 Task: Add Sprouts Organic Nutmeg Seed Ground Spice to the cart.
Action: Mouse moved to (20, 82)
Screenshot: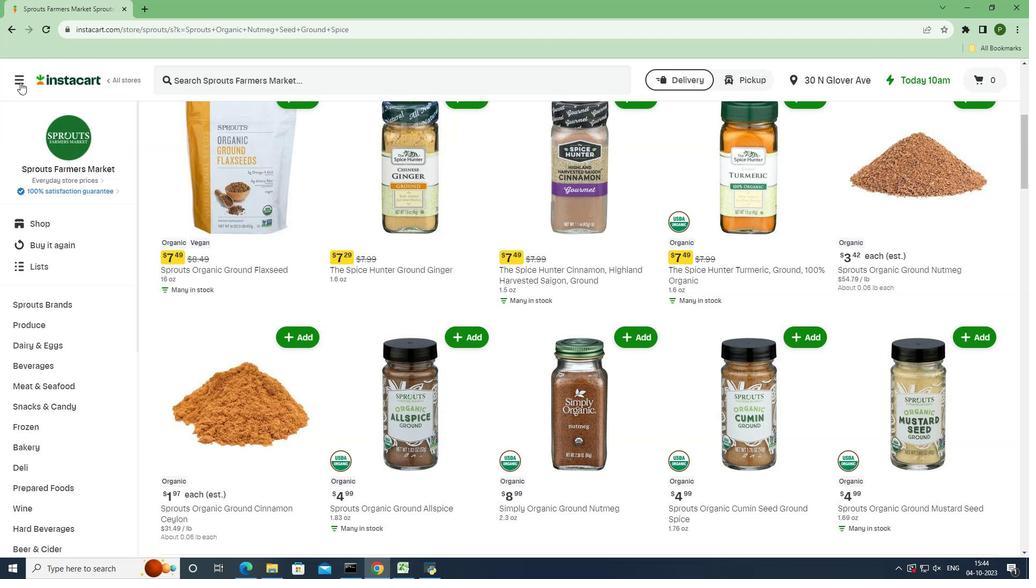 
Action: Mouse pressed left at (20, 82)
Screenshot: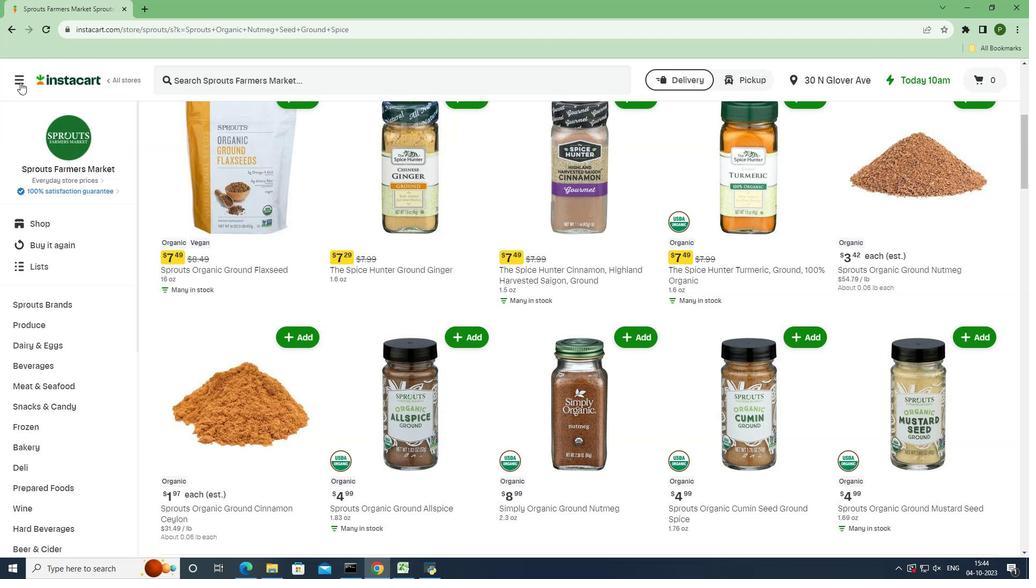 
Action: Mouse moved to (32, 300)
Screenshot: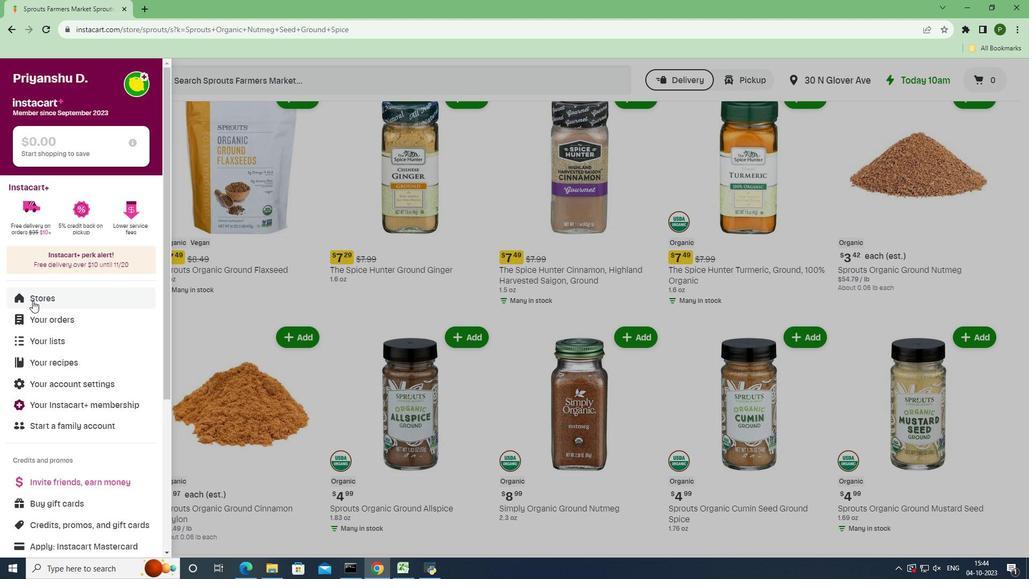 
Action: Mouse pressed left at (32, 300)
Screenshot: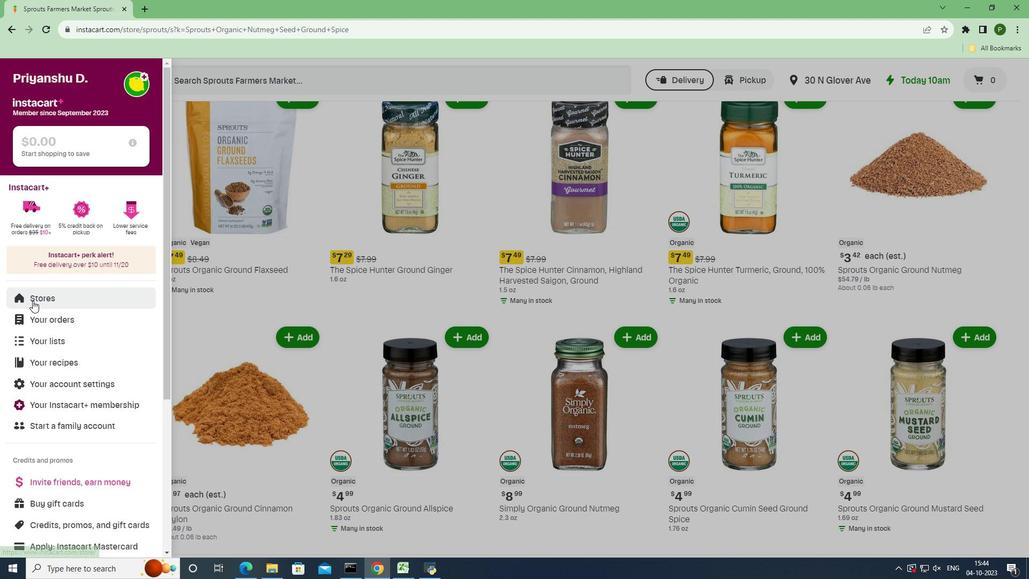 
Action: Mouse moved to (249, 130)
Screenshot: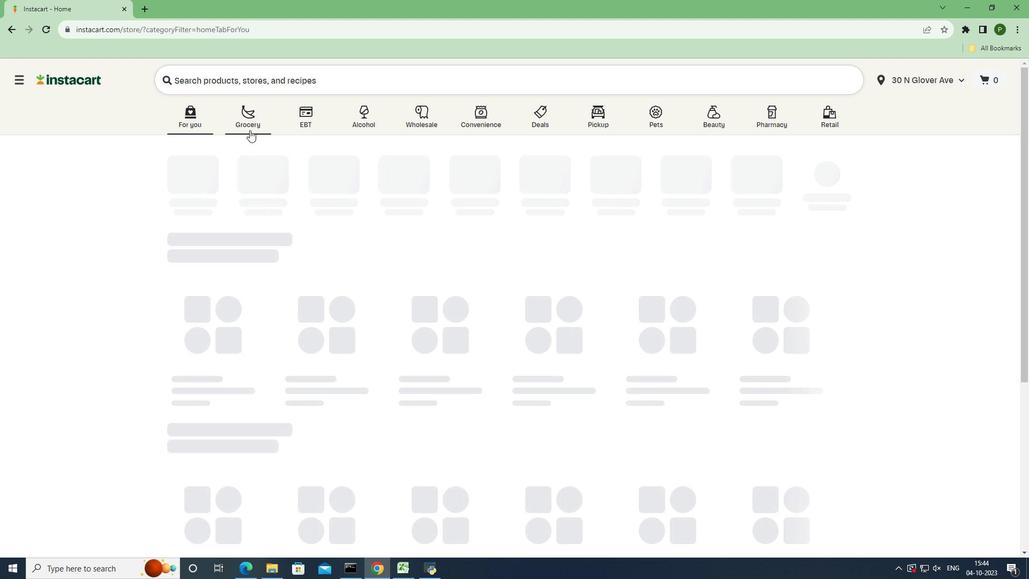 
Action: Mouse pressed left at (249, 130)
Screenshot: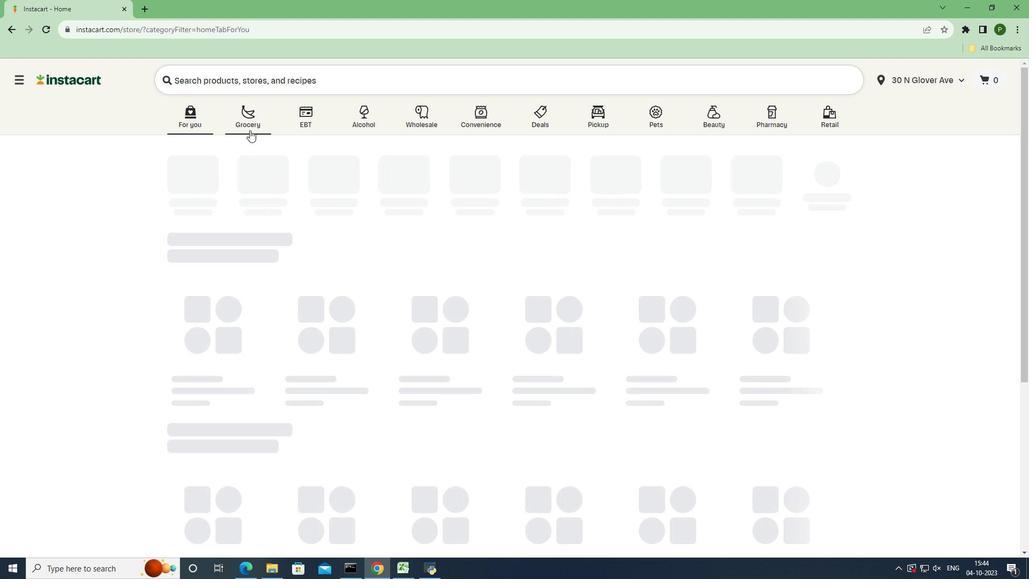 
Action: Mouse moved to (663, 246)
Screenshot: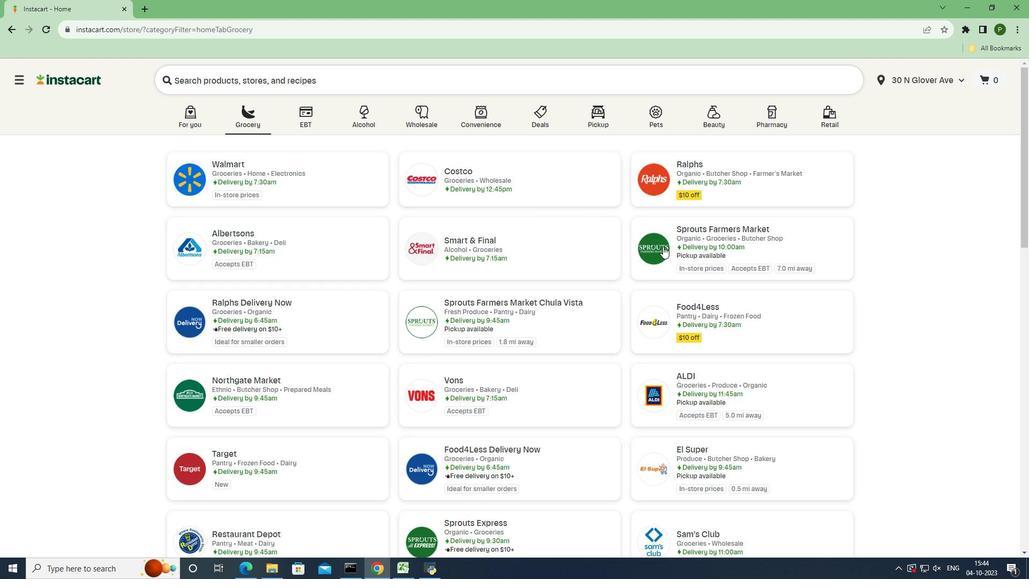 
Action: Mouse pressed left at (663, 246)
Screenshot: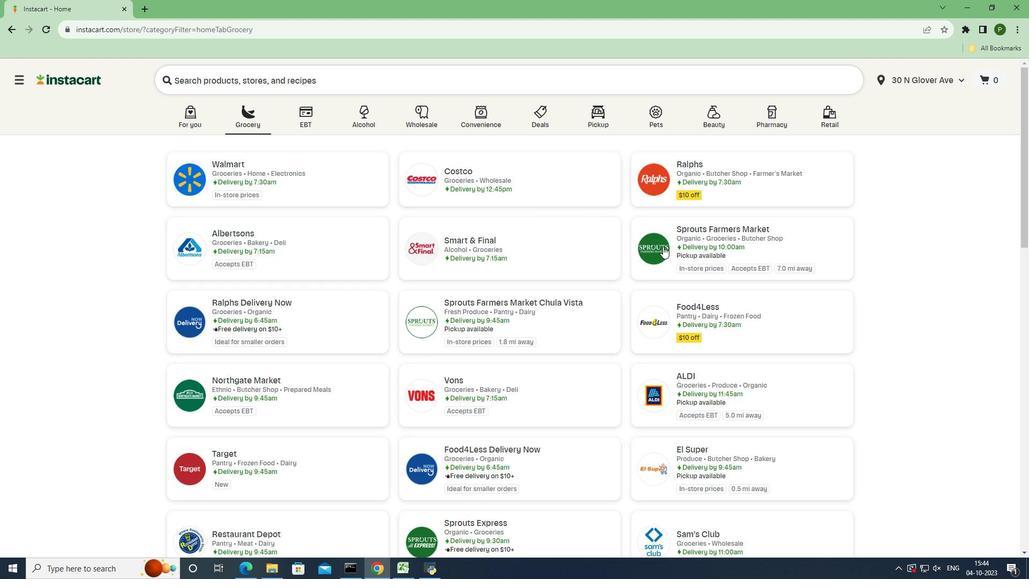 
Action: Mouse moved to (67, 308)
Screenshot: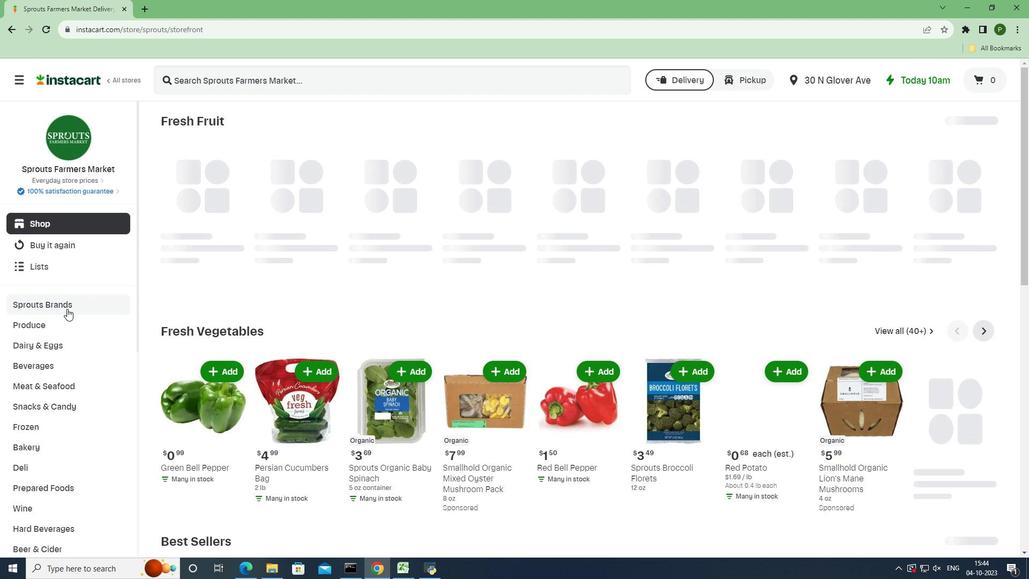 
Action: Mouse pressed left at (67, 308)
Screenshot: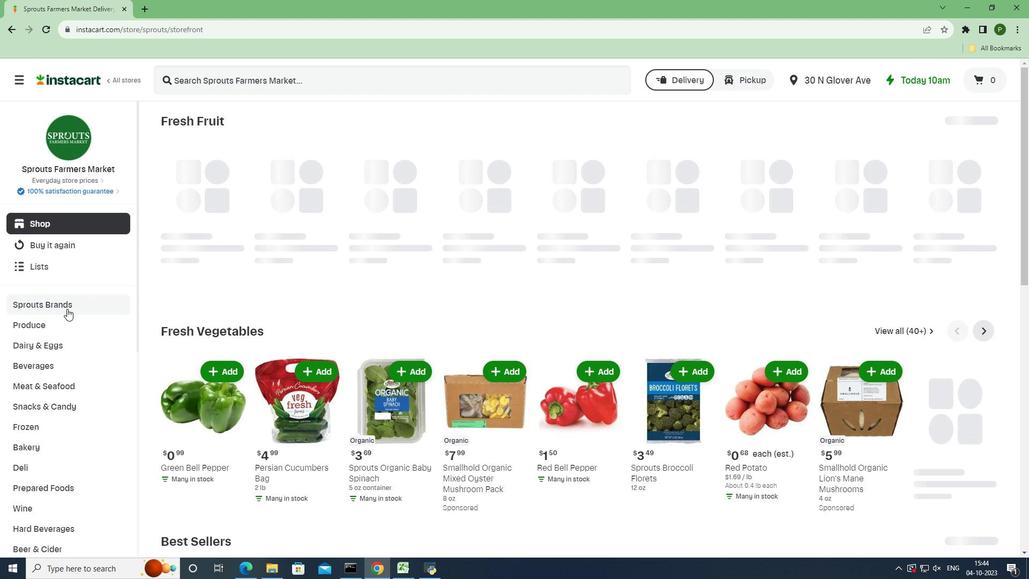 
Action: Mouse moved to (61, 385)
Screenshot: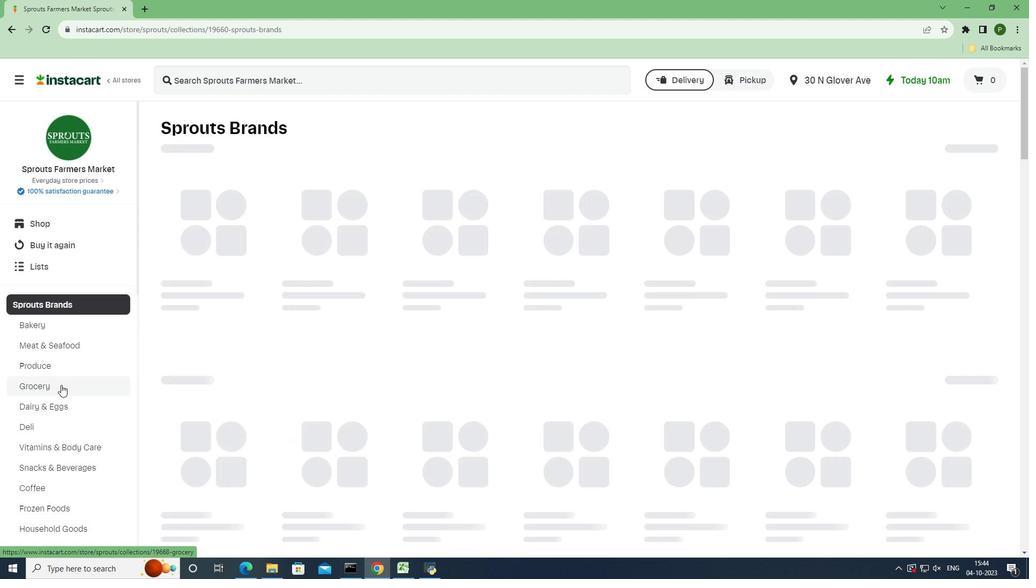 
Action: Mouse pressed left at (61, 385)
Screenshot: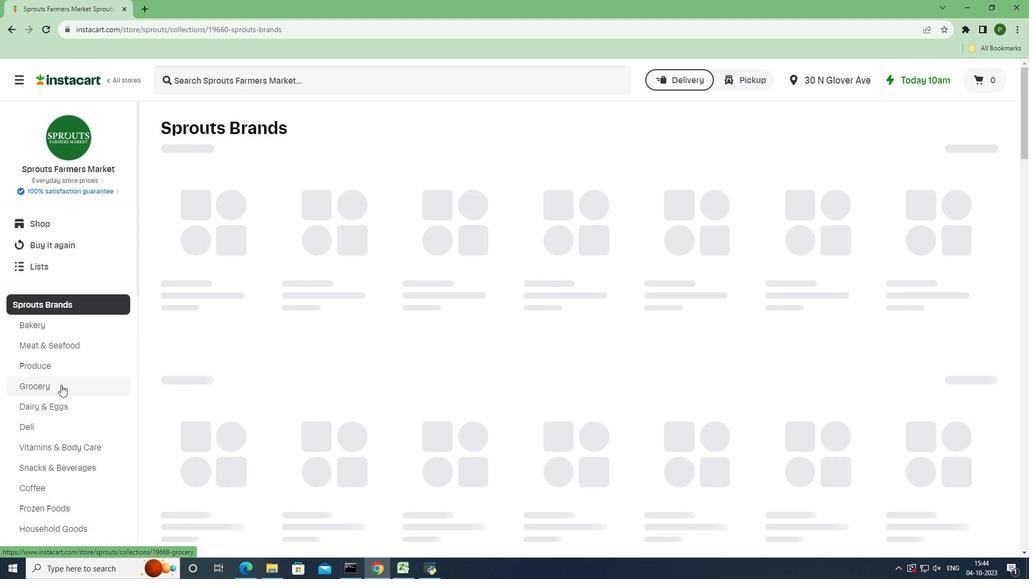 
Action: Mouse moved to (237, 226)
Screenshot: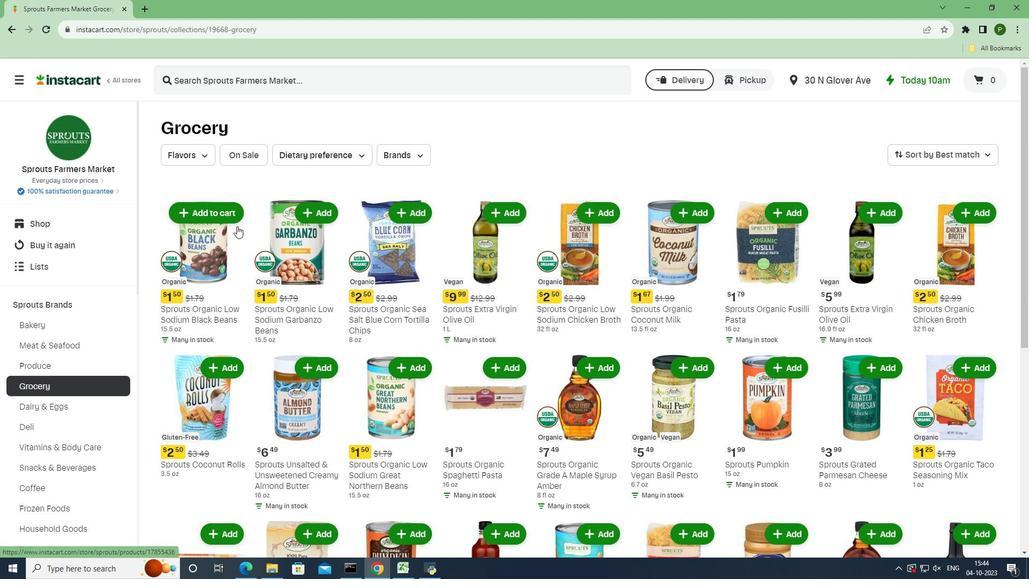 
Action: Mouse scrolled (237, 225) with delta (0, 0)
Screenshot: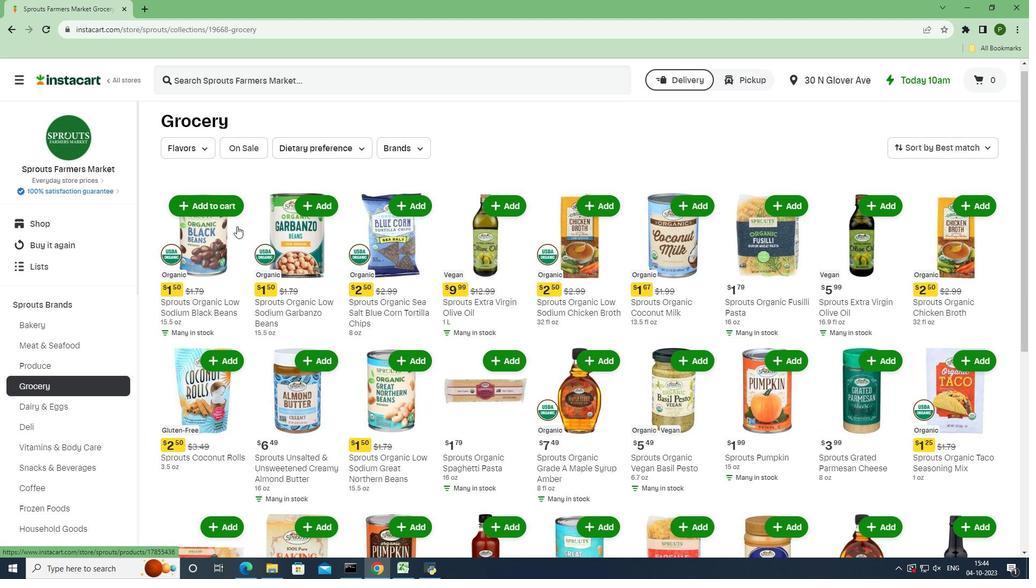 
Action: Mouse scrolled (237, 225) with delta (0, 0)
Screenshot: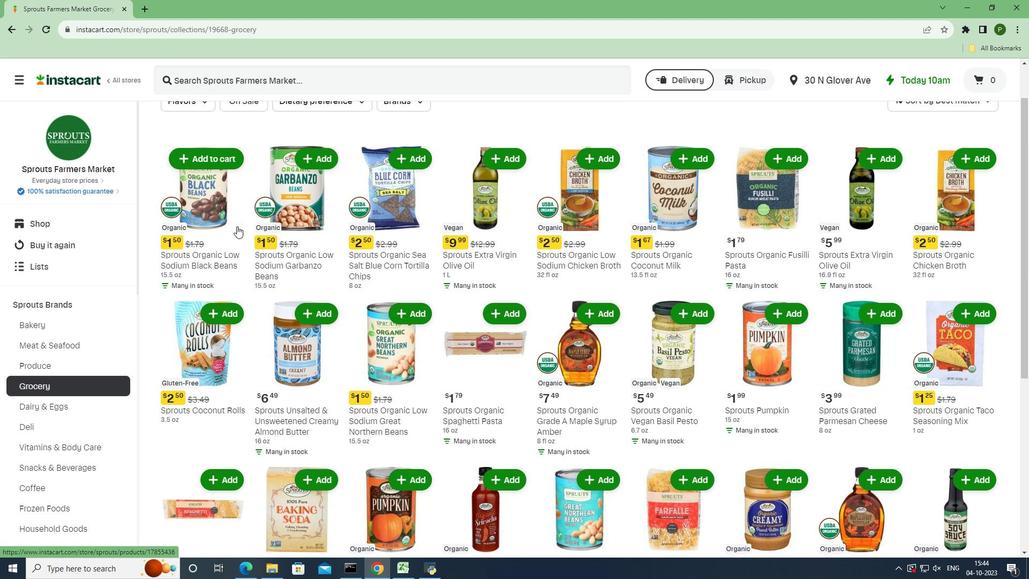 
Action: Mouse scrolled (237, 225) with delta (0, 0)
Screenshot: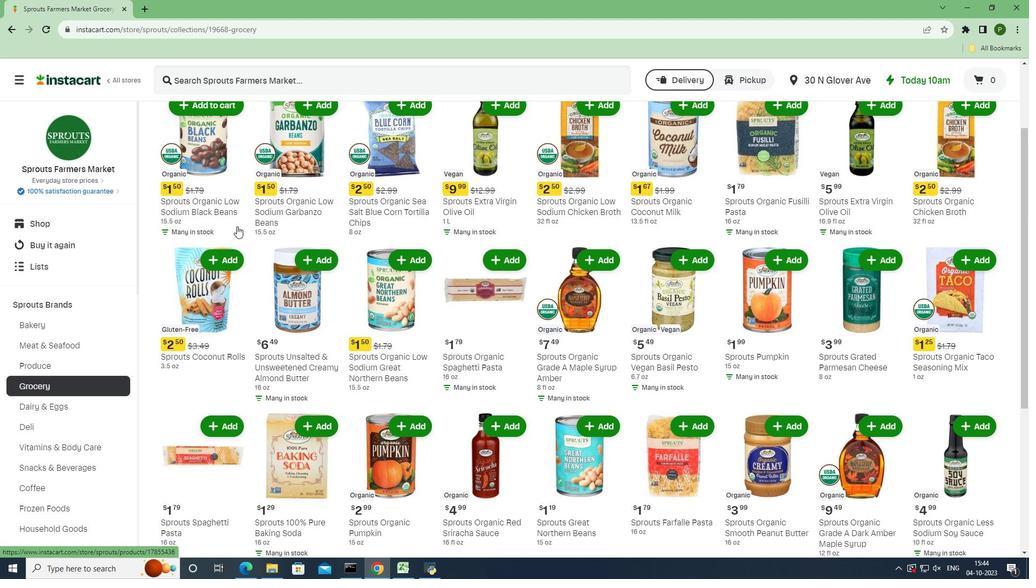 
Action: Mouse scrolled (237, 225) with delta (0, 0)
Screenshot: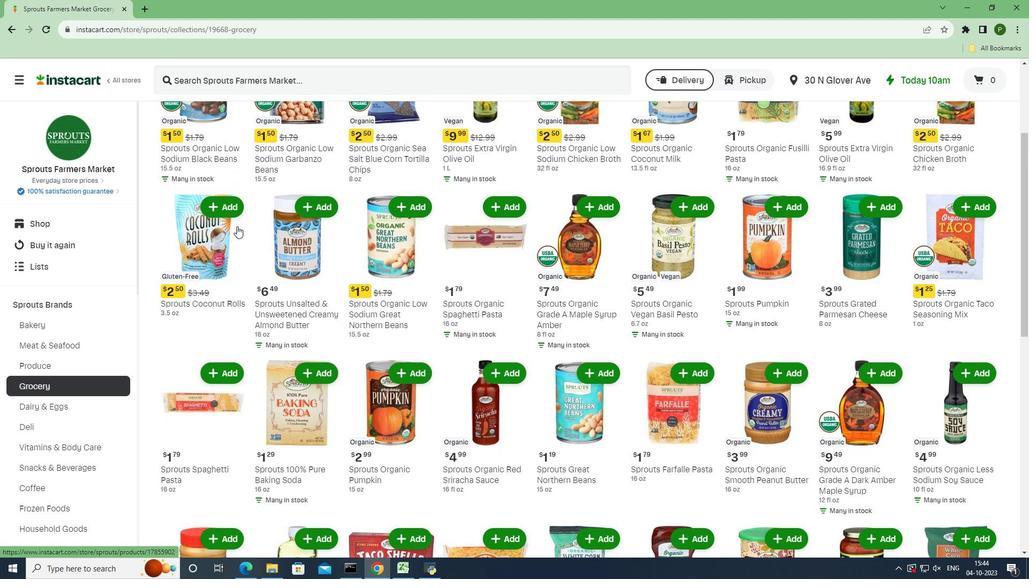 
Action: Mouse scrolled (237, 225) with delta (0, 0)
Screenshot: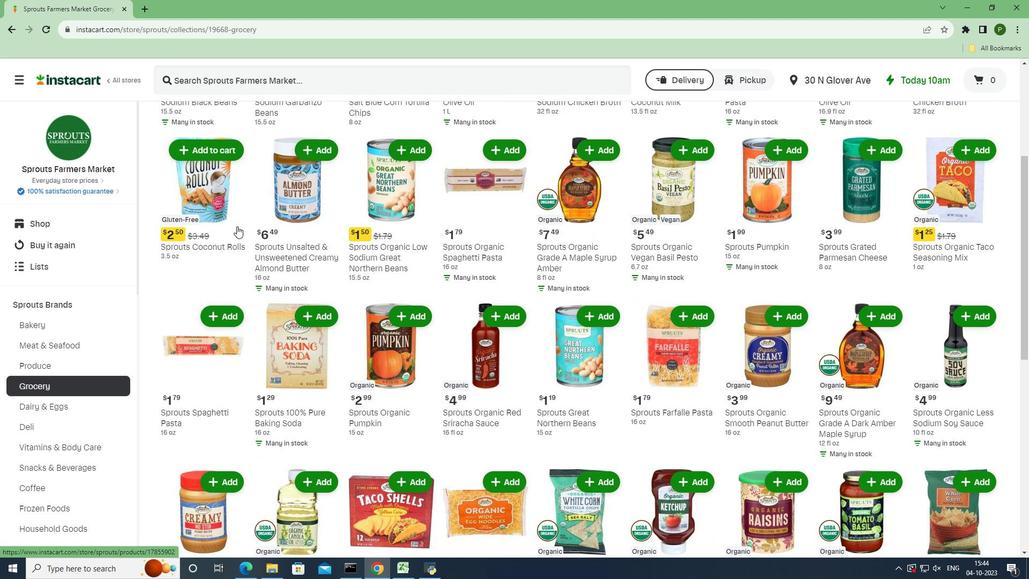 
Action: Mouse scrolled (237, 225) with delta (0, 0)
Screenshot: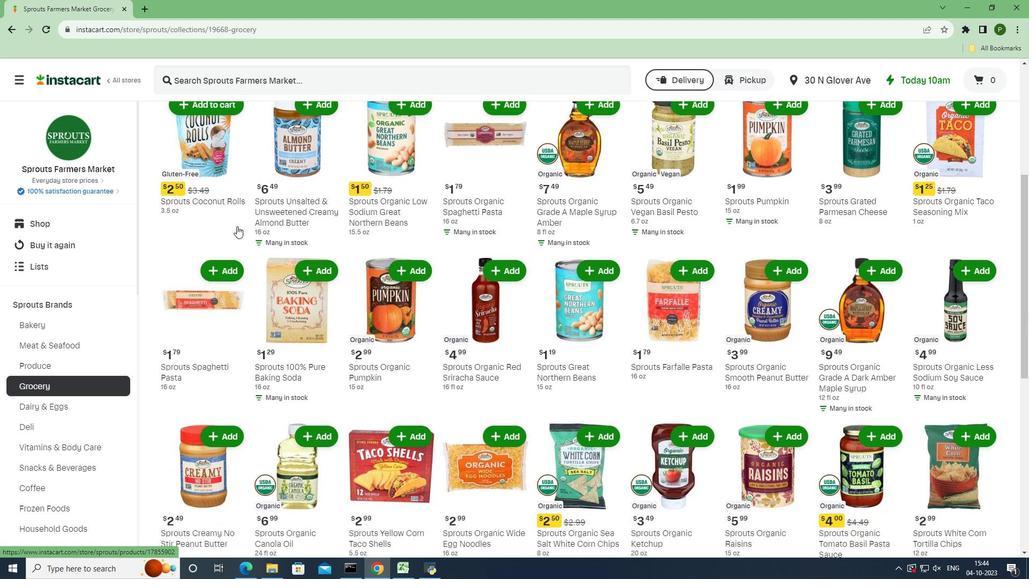 
Action: Mouse scrolled (237, 225) with delta (0, 0)
Screenshot: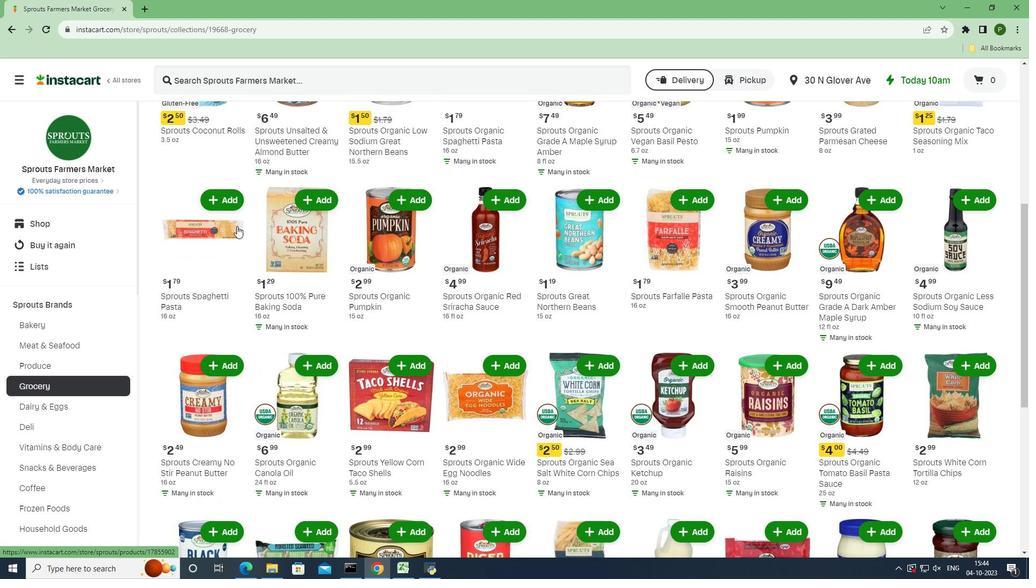 
Action: Mouse scrolled (237, 225) with delta (0, 0)
Screenshot: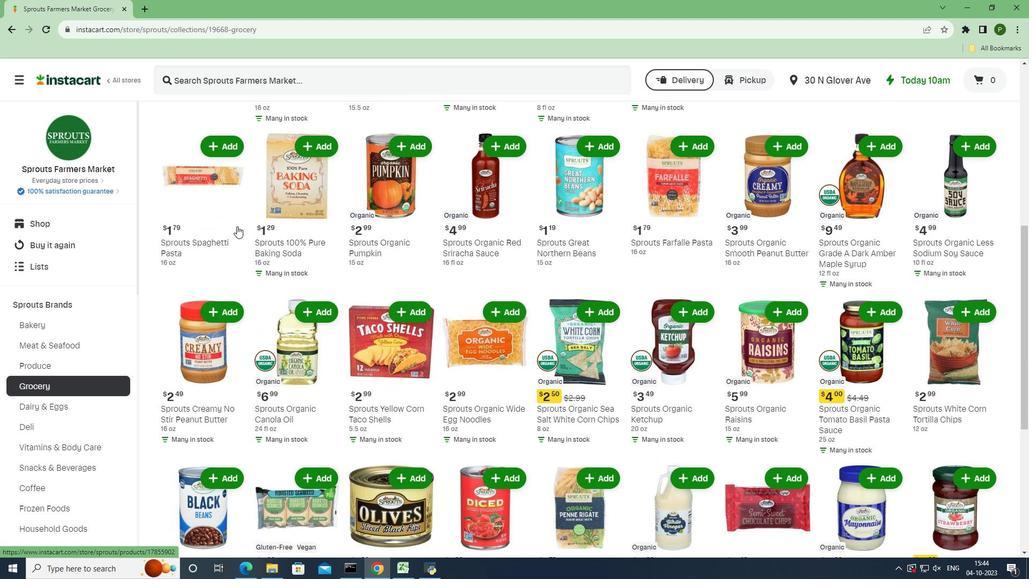 
Action: Mouse scrolled (237, 225) with delta (0, 0)
Screenshot: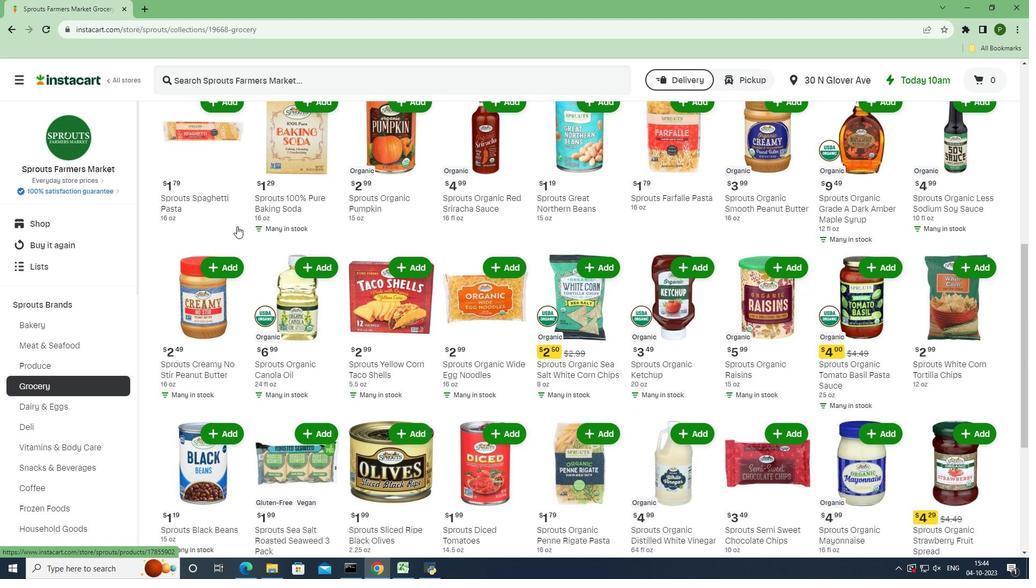 
Action: Mouse scrolled (237, 225) with delta (0, 0)
Screenshot: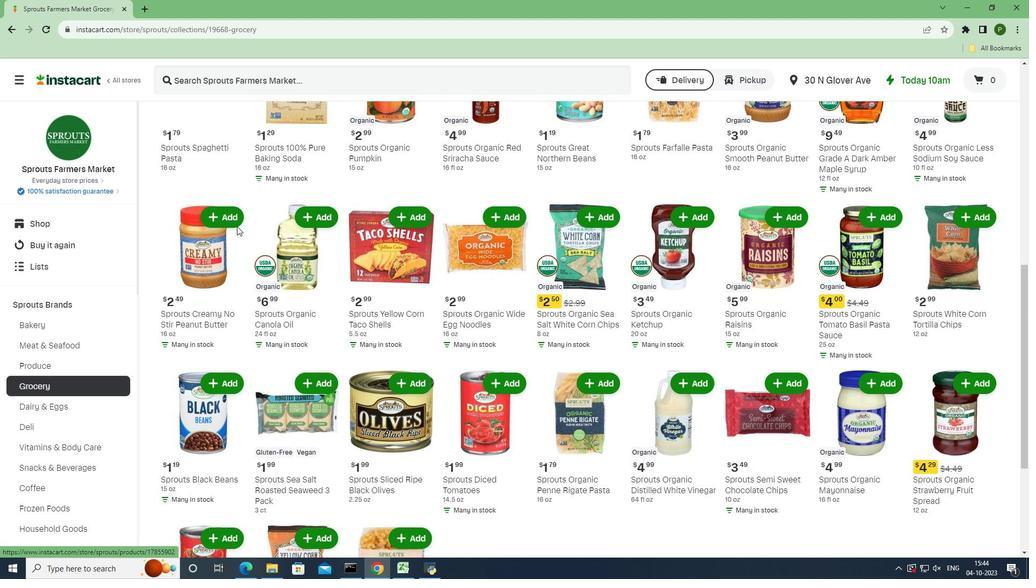 
Action: Mouse scrolled (237, 225) with delta (0, 0)
Screenshot: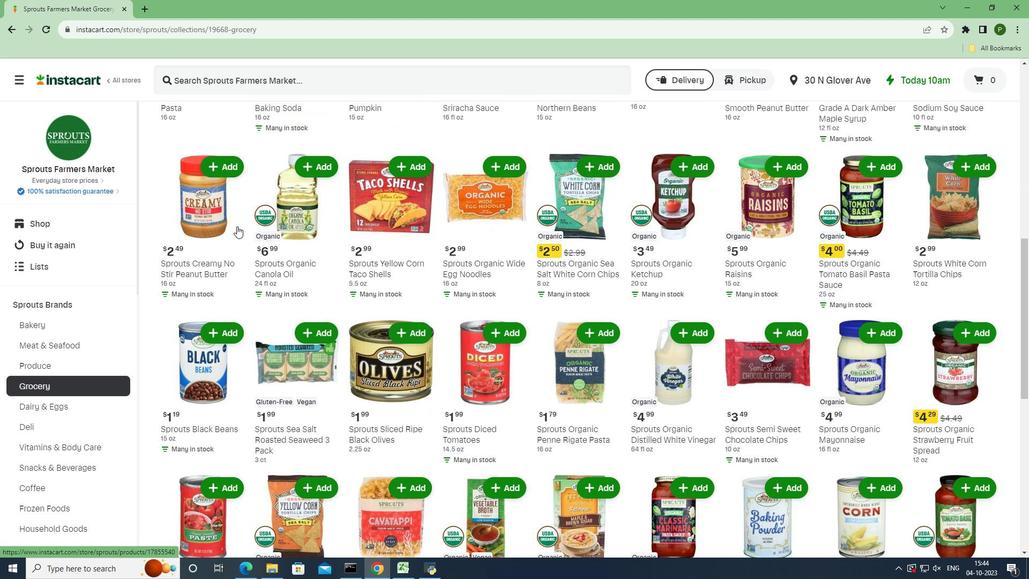 
Action: Mouse scrolled (237, 225) with delta (0, 0)
Screenshot: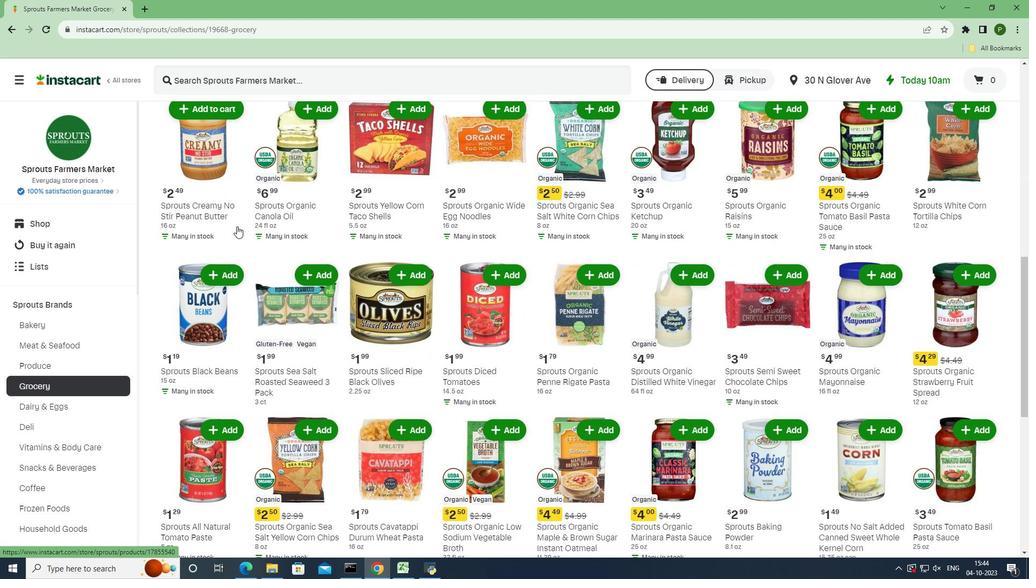 
Action: Mouse scrolled (237, 225) with delta (0, 0)
Screenshot: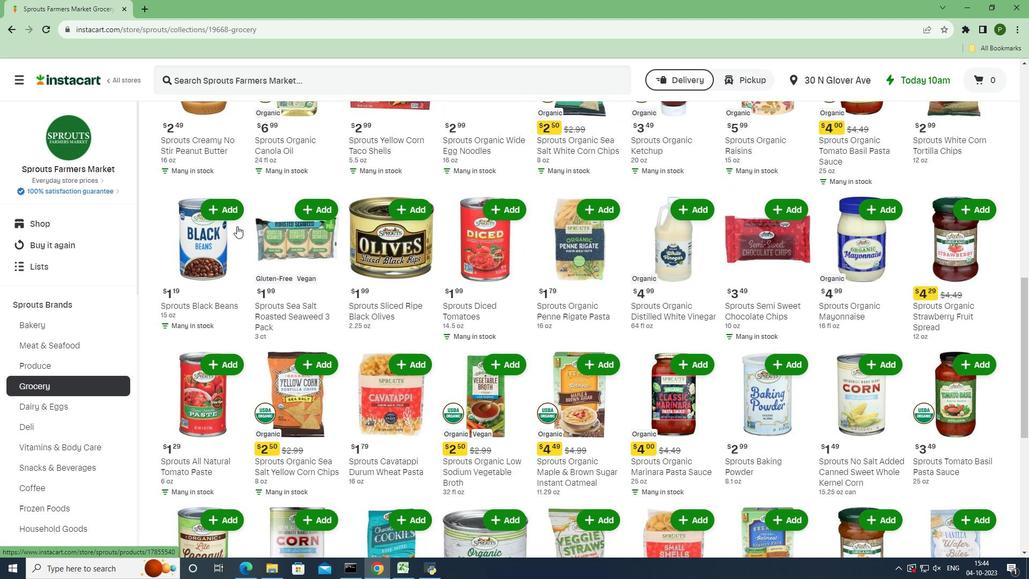 
Action: Mouse scrolled (237, 225) with delta (0, 0)
Screenshot: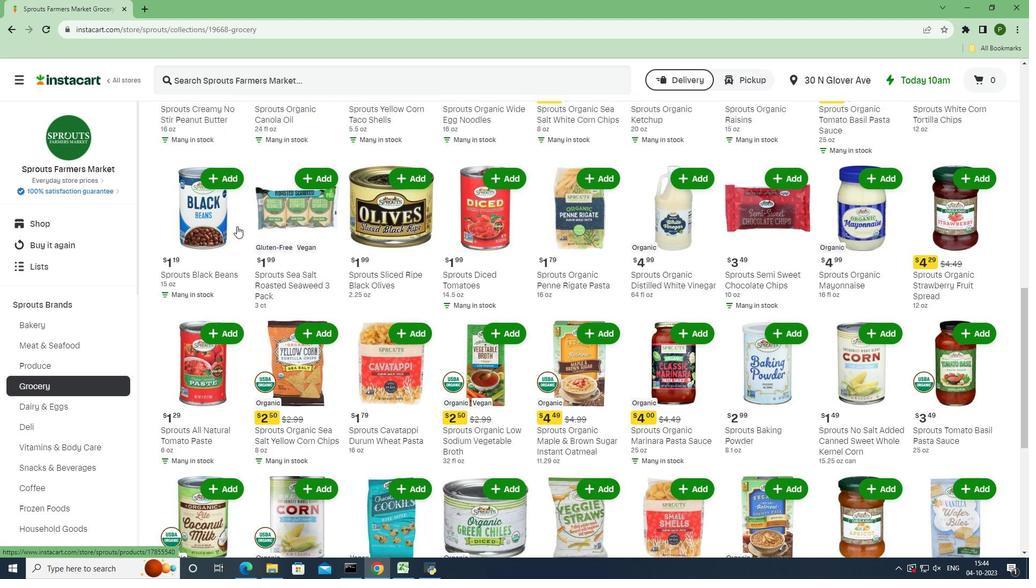 
Action: Mouse scrolled (237, 225) with delta (0, 0)
Screenshot: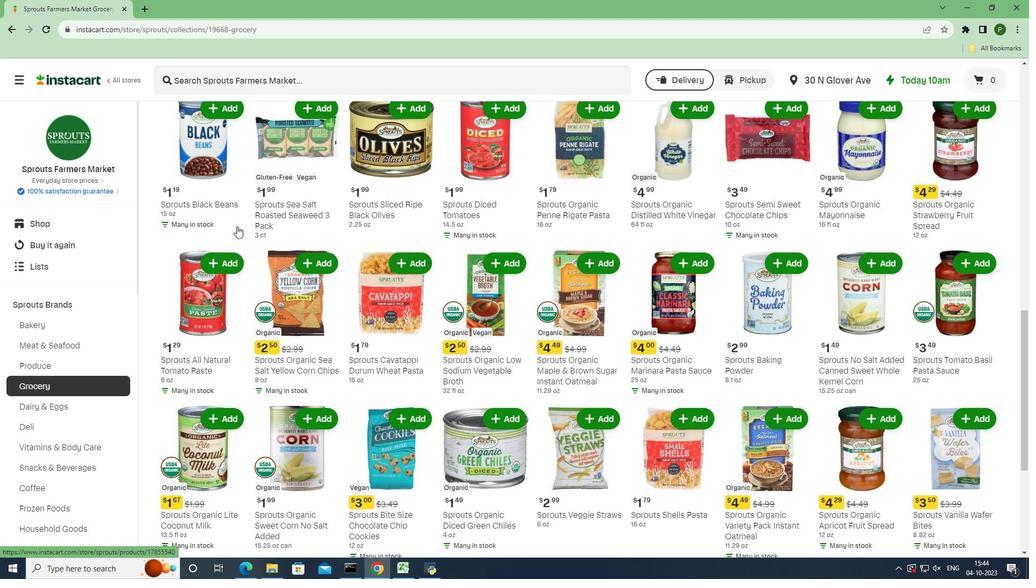 
Action: Mouse scrolled (237, 225) with delta (0, 0)
Screenshot: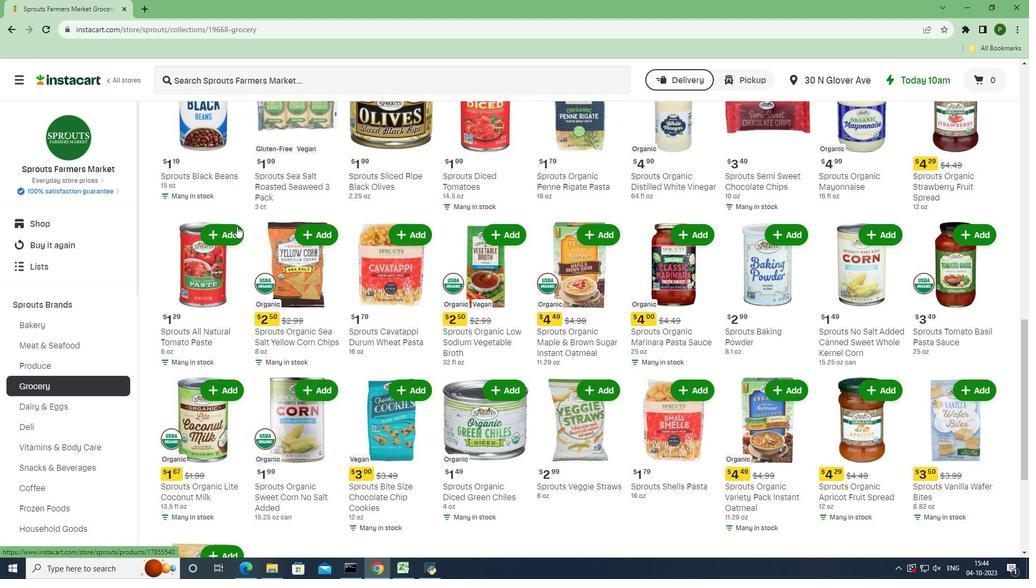 
Action: Mouse scrolled (237, 225) with delta (0, 0)
Screenshot: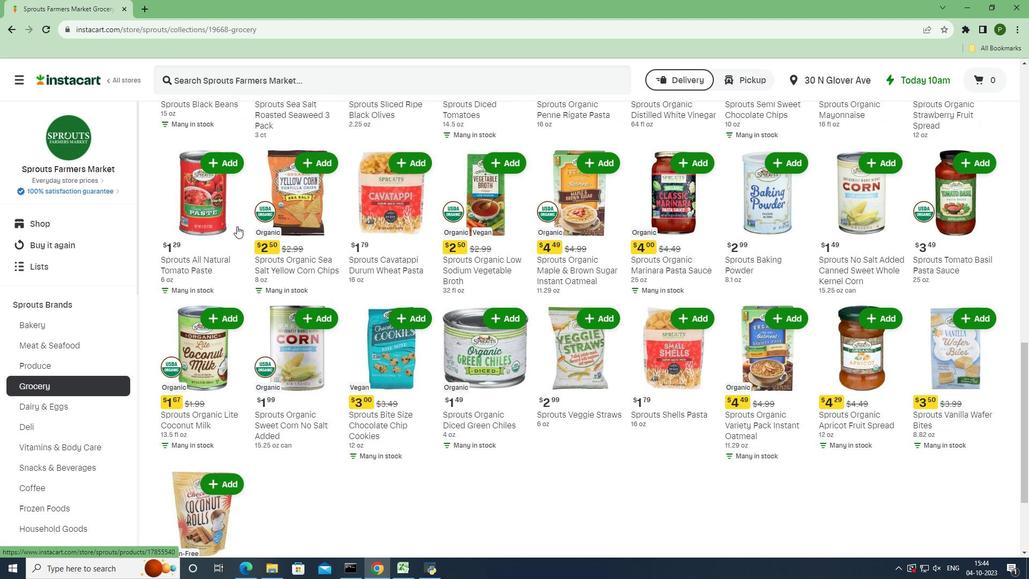 
Action: Mouse scrolled (237, 225) with delta (0, 0)
Screenshot: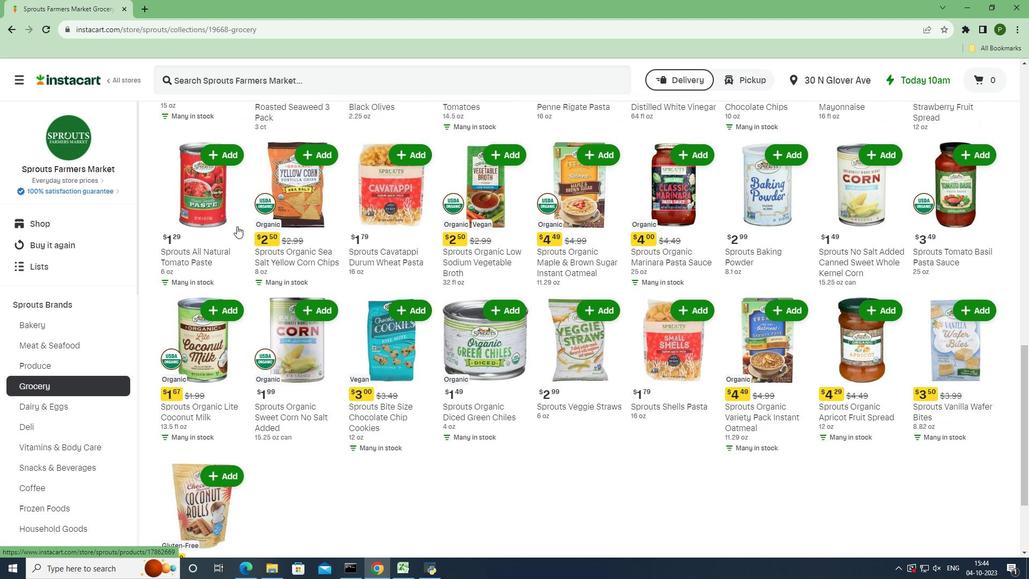 
Action: Mouse scrolled (237, 225) with delta (0, 0)
Screenshot: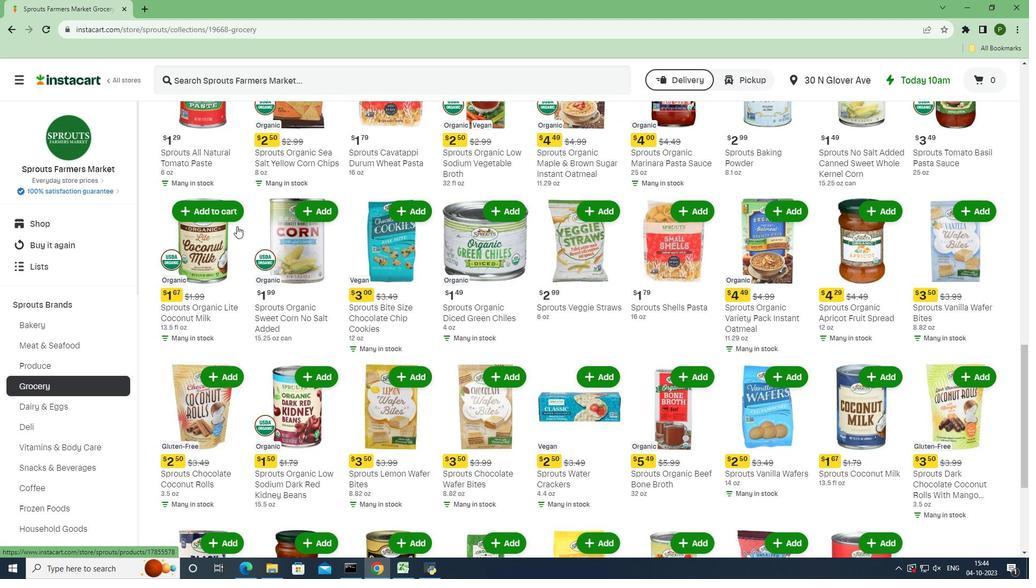 
Action: Mouse scrolled (237, 225) with delta (0, 0)
Screenshot: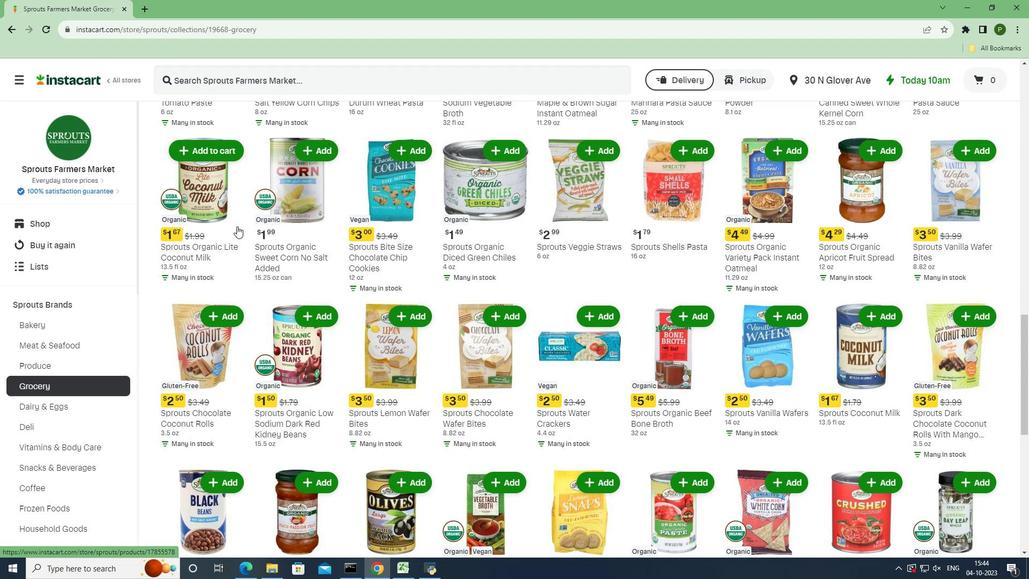
Action: Mouse scrolled (237, 225) with delta (0, 0)
Screenshot: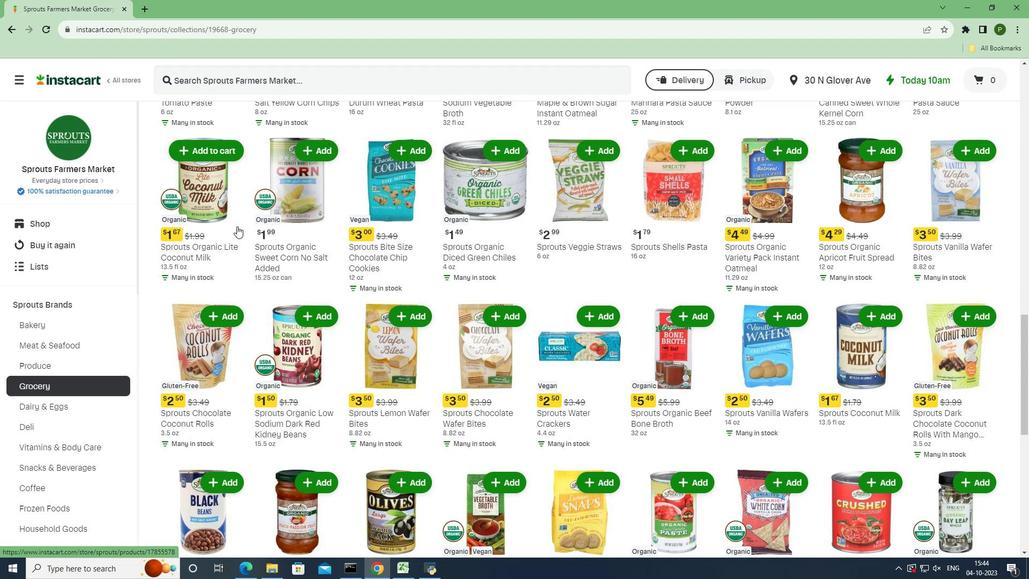 
Action: Mouse scrolled (237, 225) with delta (0, 0)
Screenshot: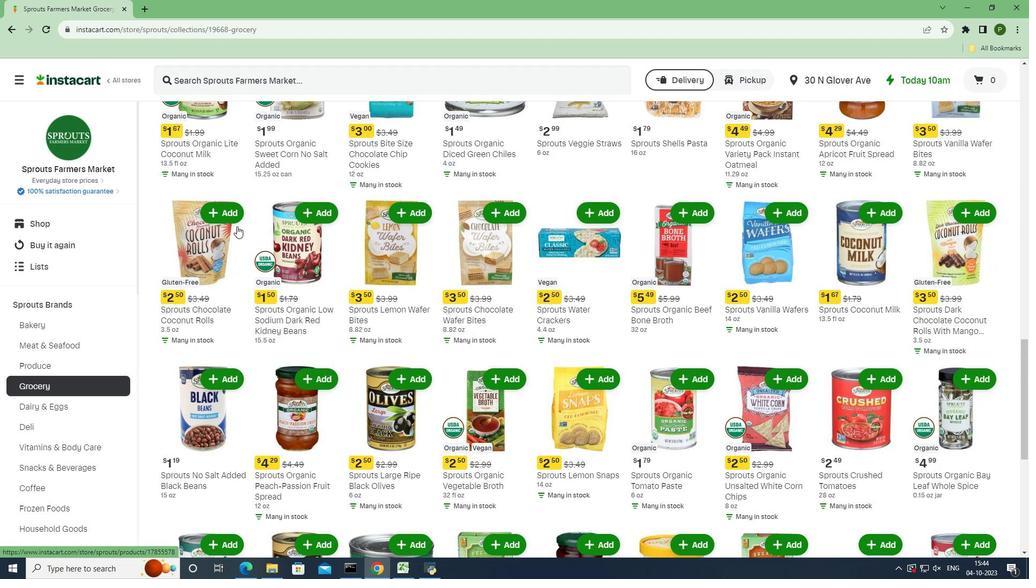 
Action: Mouse scrolled (237, 225) with delta (0, 0)
Screenshot: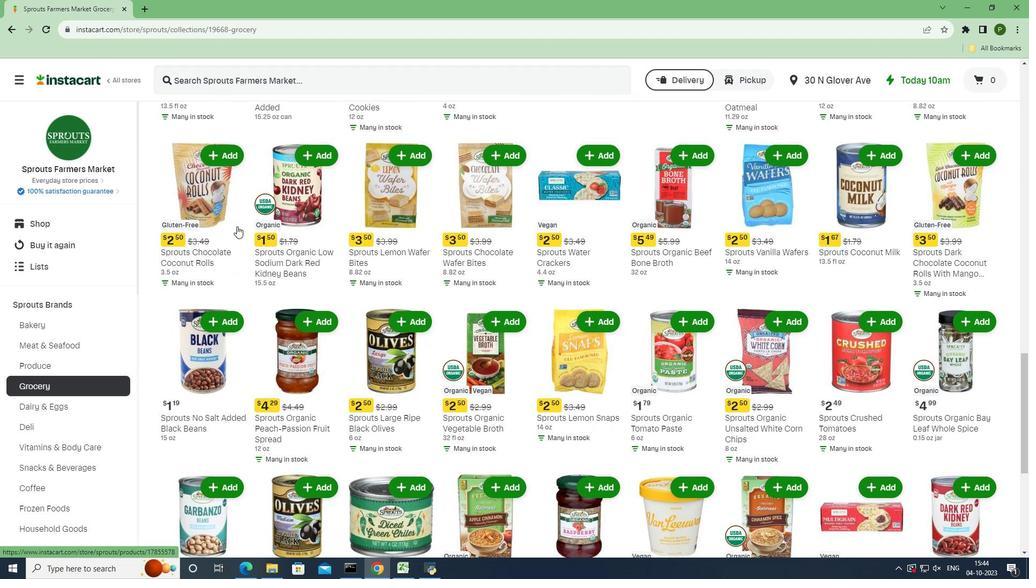 
Action: Mouse scrolled (237, 225) with delta (0, 0)
Screenshot: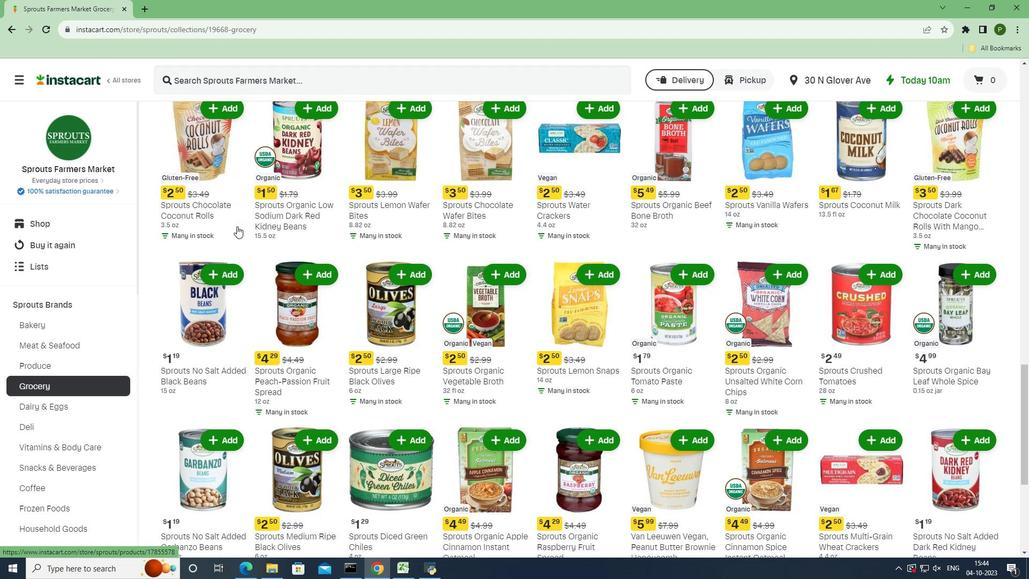
Action: Mouse scrolled (237, 225) with delta (0, 0)
Screenshot: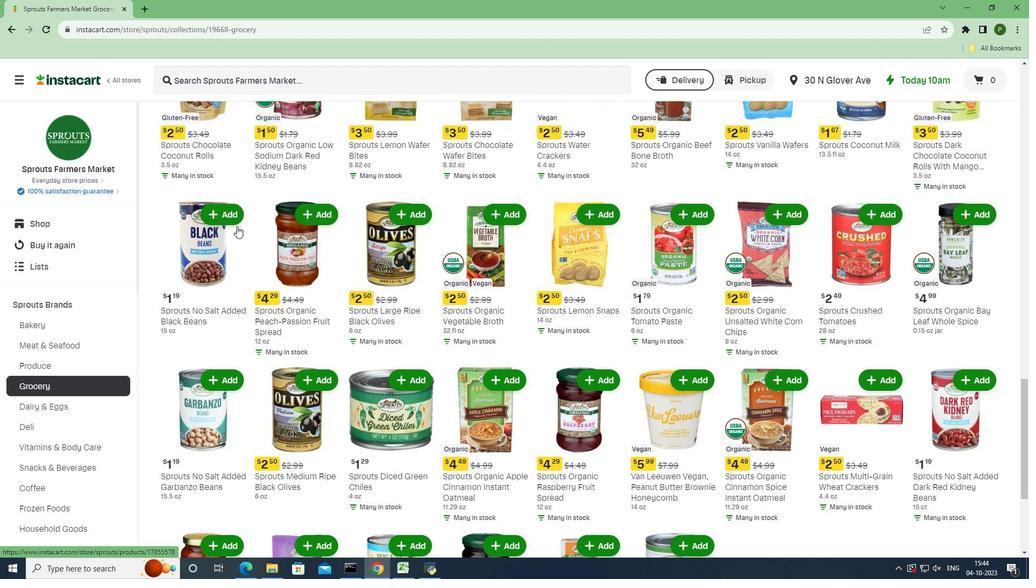 
Action: Mouse scrolled (237, 225) with delta (0, 0)
Screenshot: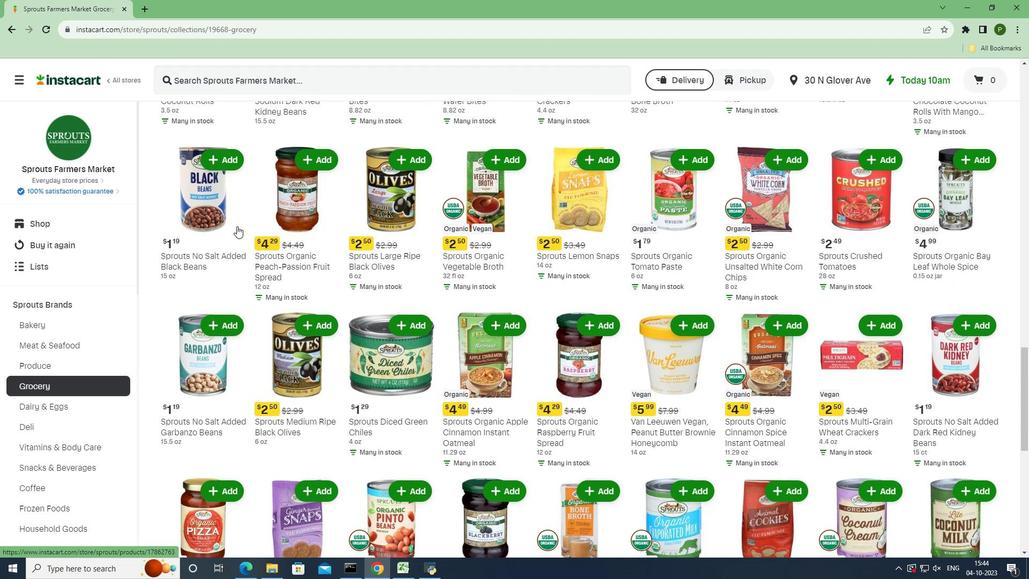 
Action: Mouse scrolled (237, 225) with delta (0, 0)
Screenshot: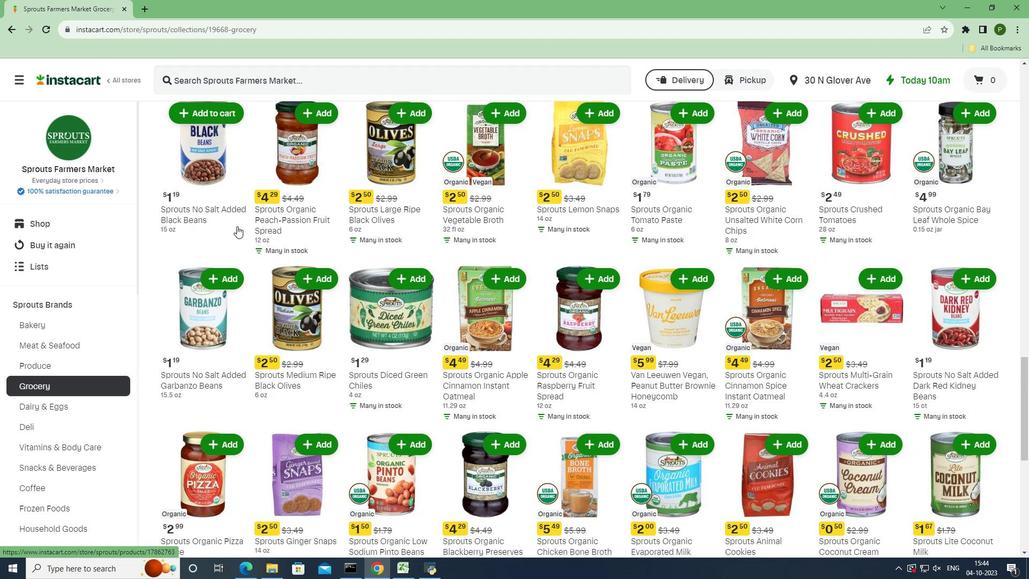 
Action: Mouse scrolled (237, 225) with delta (0, 0)
Screenshot: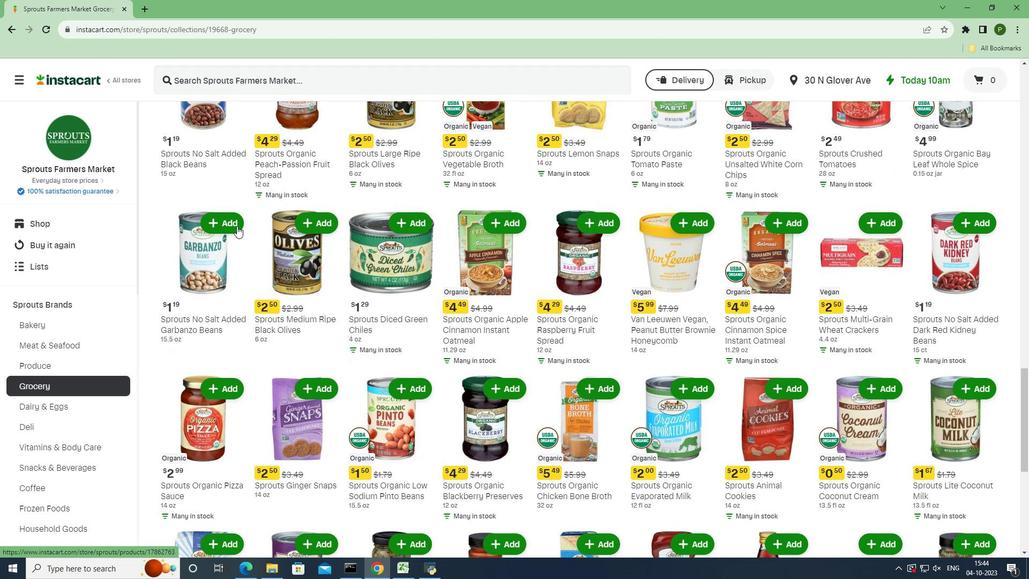 
Action: Mouse scrolled (237, 225) with delta (0, 0)
Screenshot: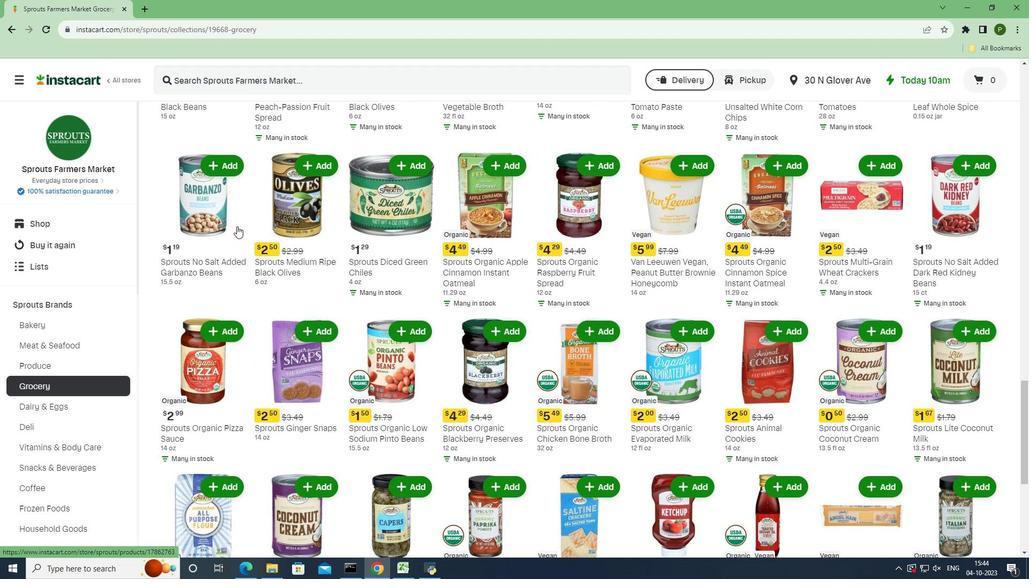 
Action: Mouse scrolled (237, 225) with delta (0, 0)
Screenshot: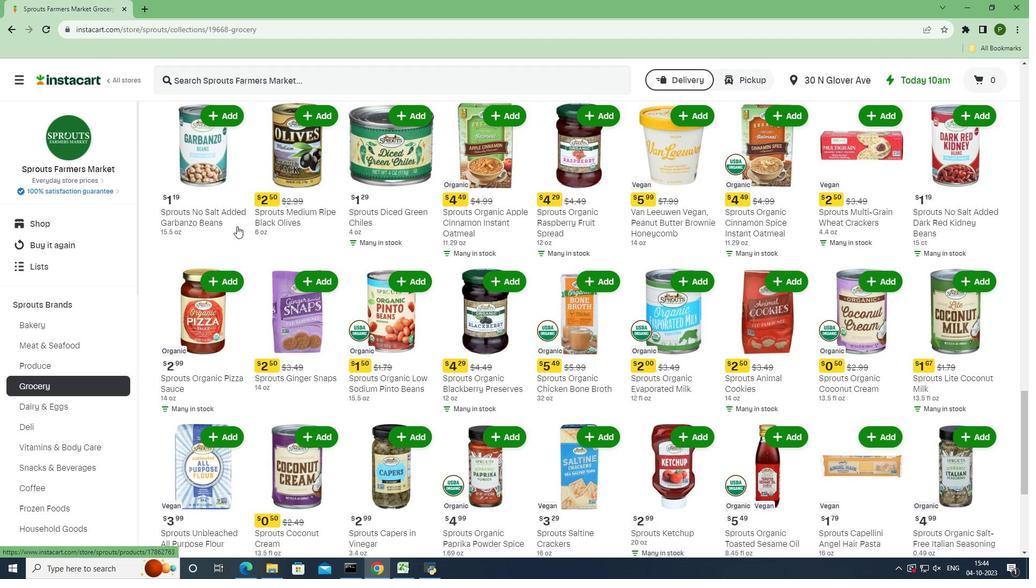 
Action: Mouse scrolled (237, 225) with delta (0, 0)
Screenshot: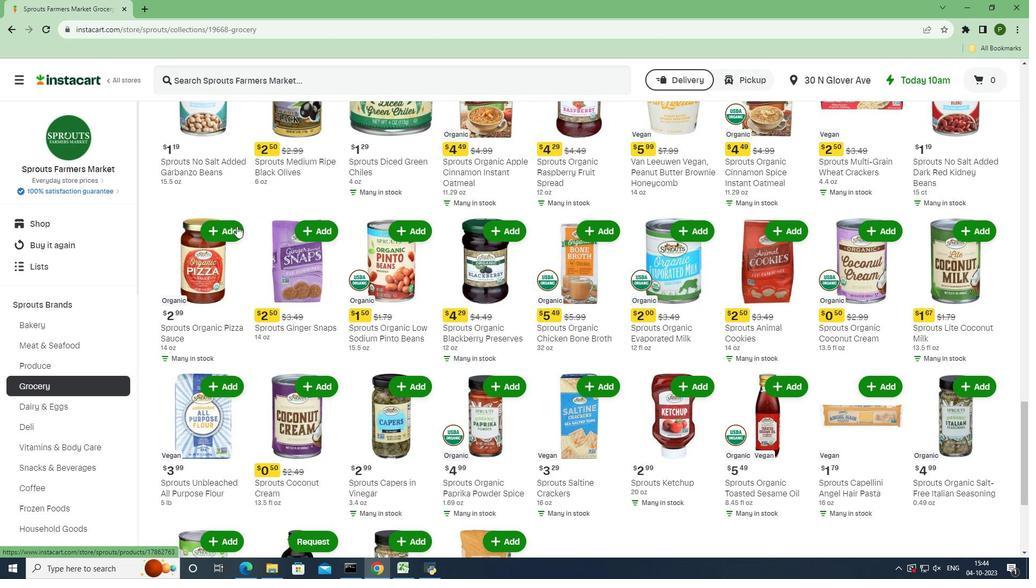 
Action: Mouse scrolled (237, 225) with delta (0, 0)
Screenshot: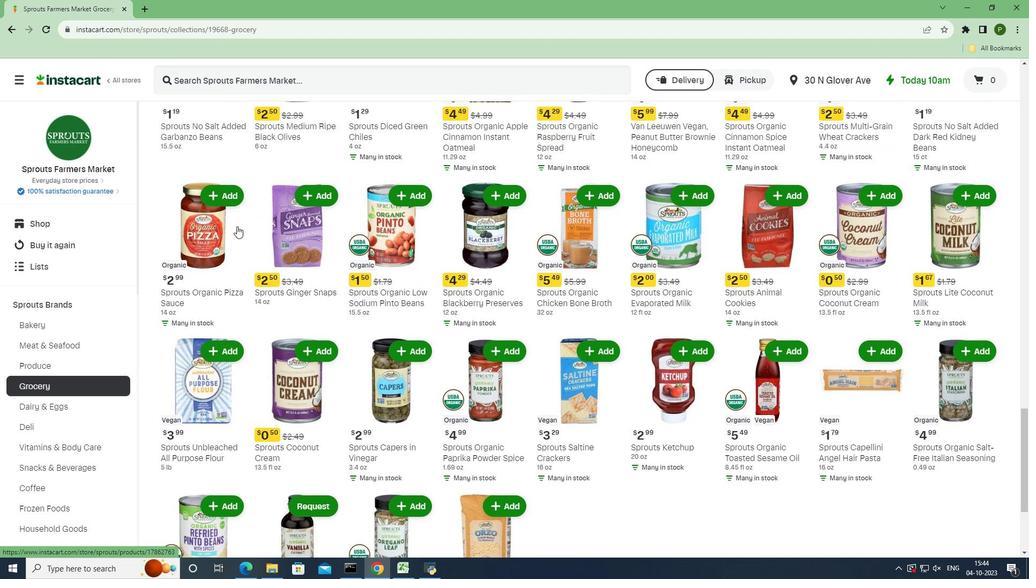 
Action: Mouse scrolled (237, 225) with delta (0, 0)
Screenshot: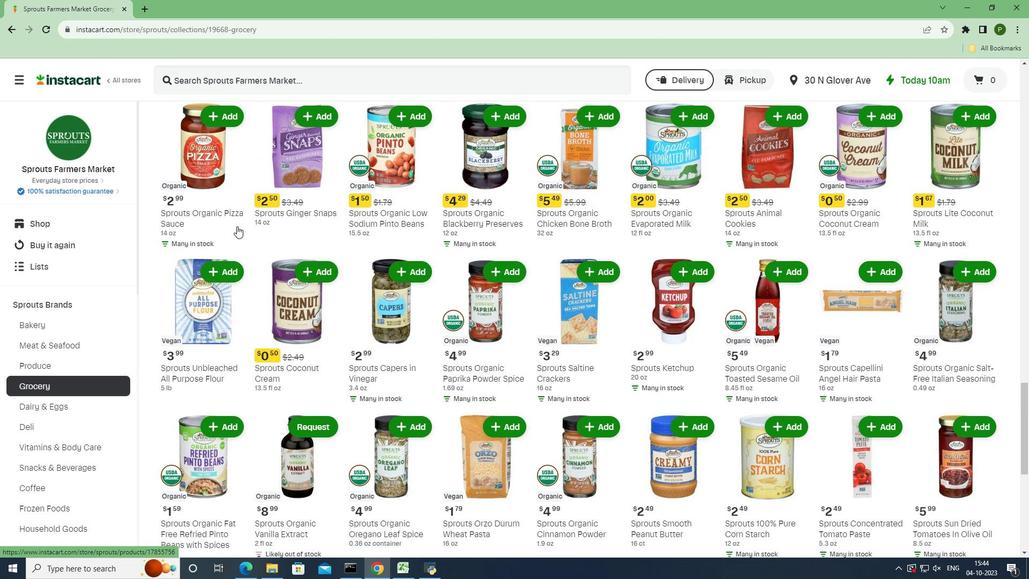 
Action: Mouse scrolled (237, 225) with delta (0, 0)
Screenshot: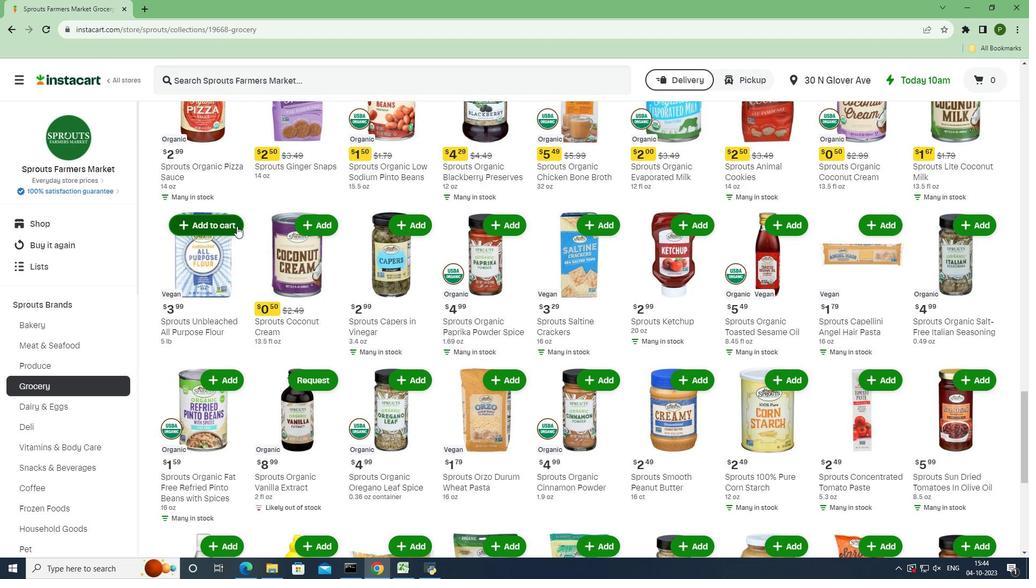 
Action: Mouse scrolled (237, 225) with delta (0, 0)
Screenshot: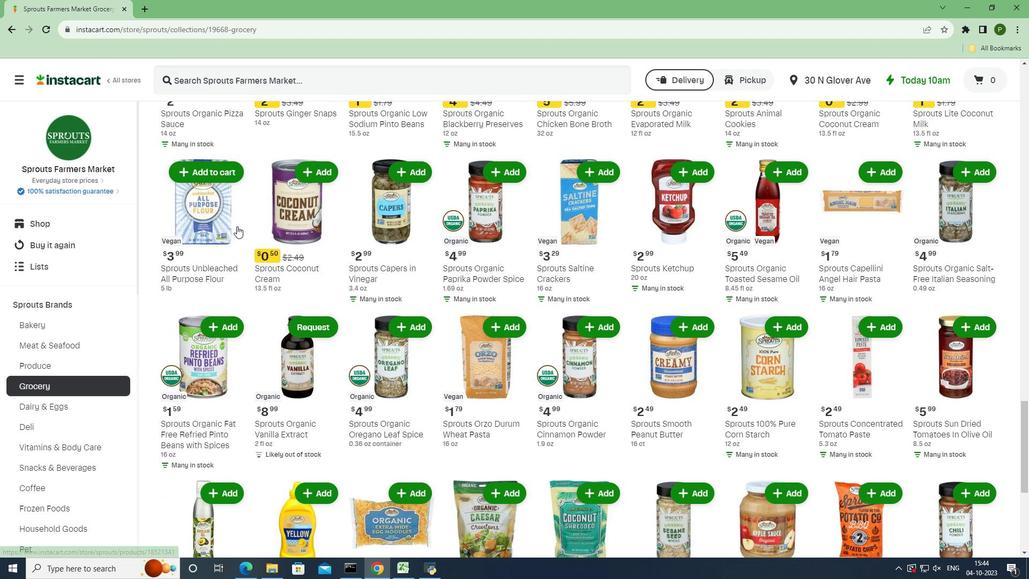 
Action: Mouse scrolled (237, 225) with delta (0, 0)
Screenshot: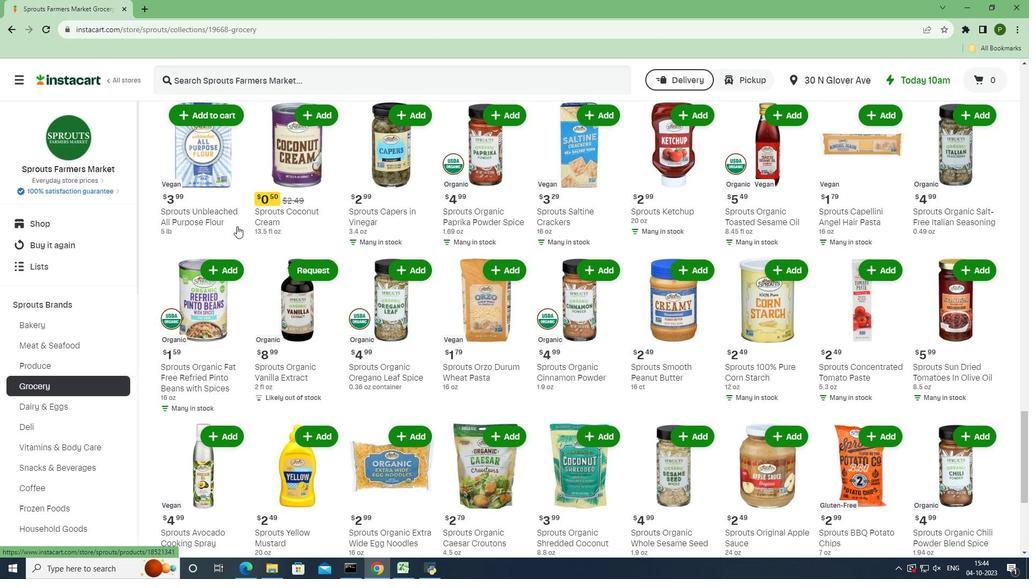 
Action: Mouse scrolled (237, 225) with delta (0, 0)
Screenshot: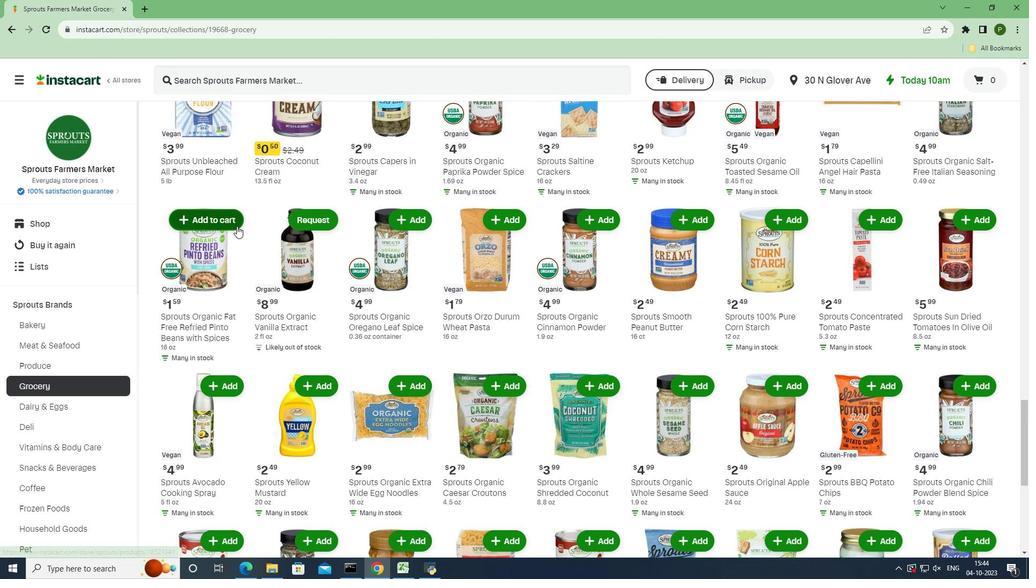 
Action: Mouse scrolled (237, 225) with delta (0, 0)
Screenshot: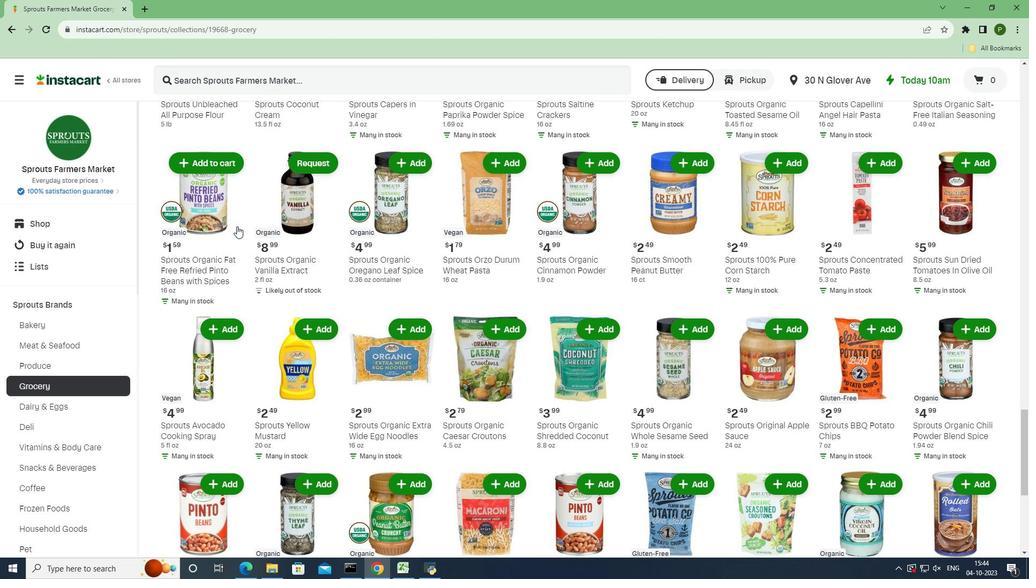 
Action: Mouse scrolled (237, 225) with delta (0, 0)
Screenshot: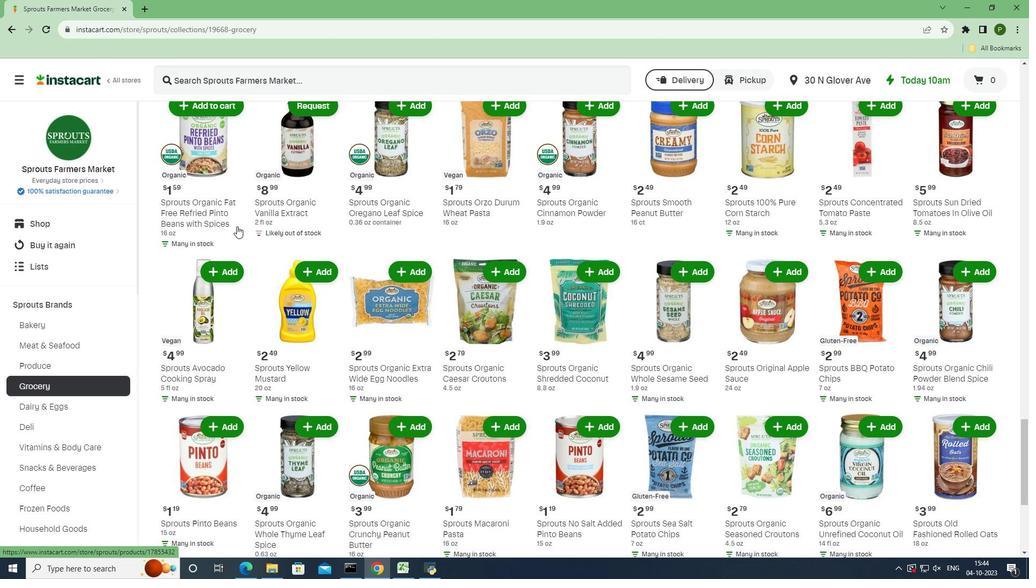 
Action: Mouse scrolled (237, 225) with delta (0, 0)
Screenshot: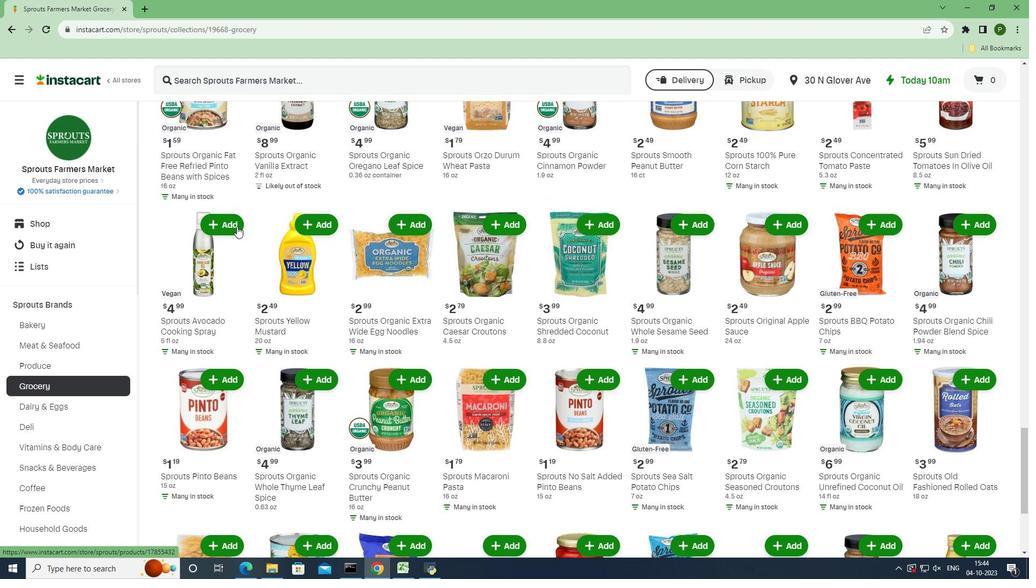 
Action: Mouse scrolled (237, 225) with delta (0, 0)
Screenshot: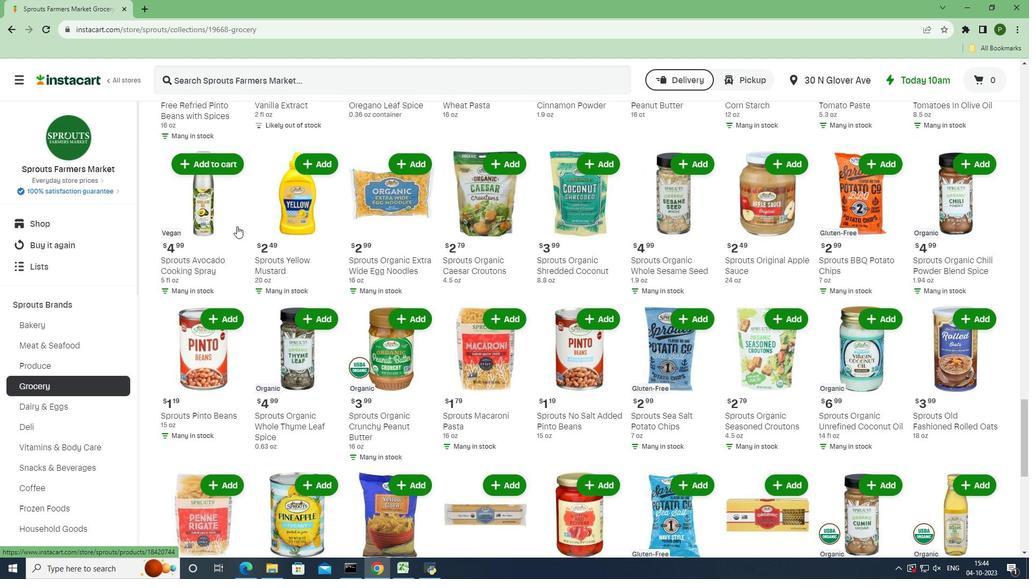 
Action: Mouse scrolled (237, 225) with delta (0, 0)
Screenshot: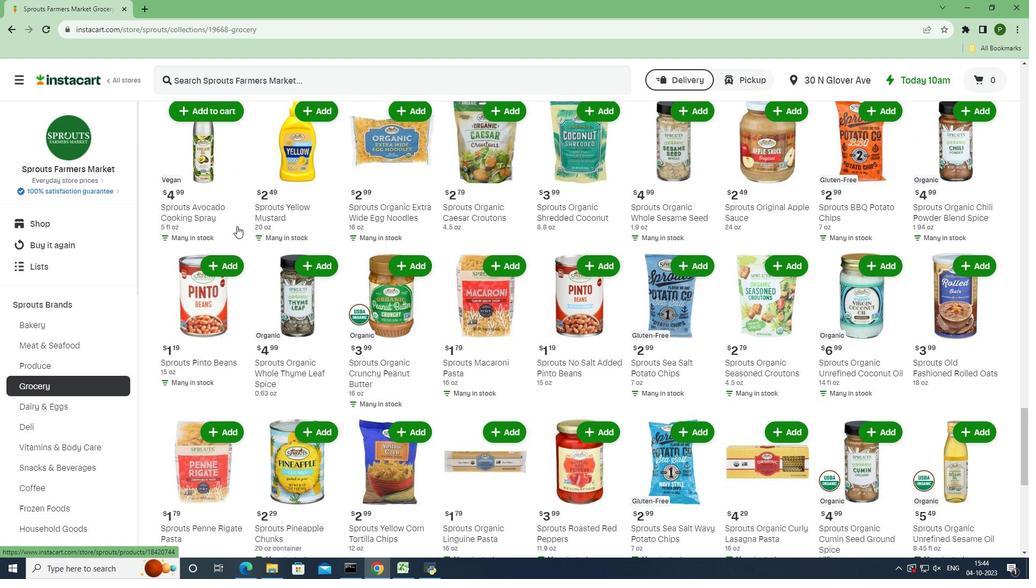 
Action: Mouse scrolled (237, 225) with delta (0, 0)
Screenshot: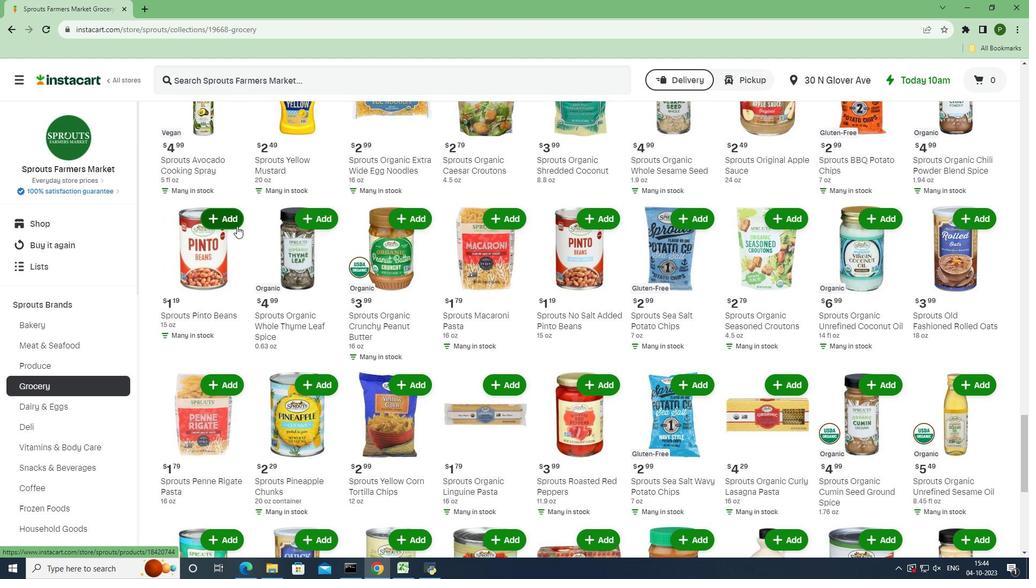 
Action: Mouse scrolled (237, 225) with delta (0, 0)
Screenshot: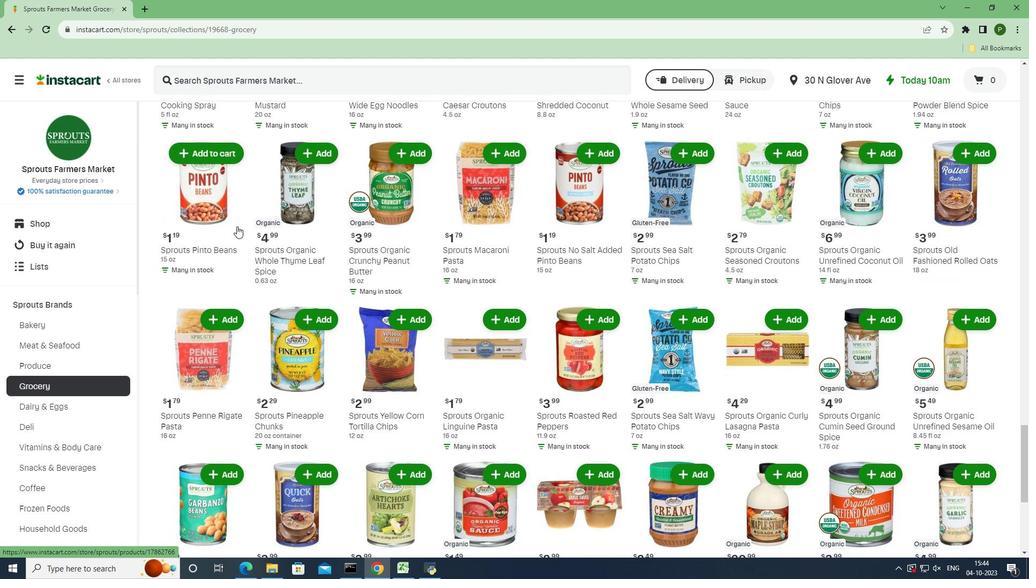 
Action: Mouse scrolled (237, 225) with delta (0, 0)
Screenshot: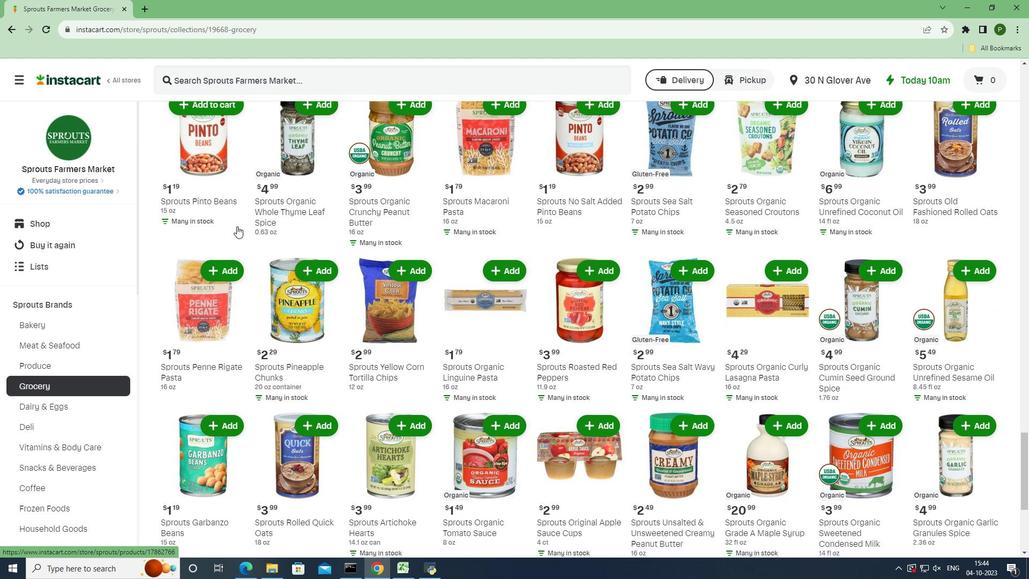 
Action: Mouse scrolled (237, 225) with delta (0, 0)
Screenshot: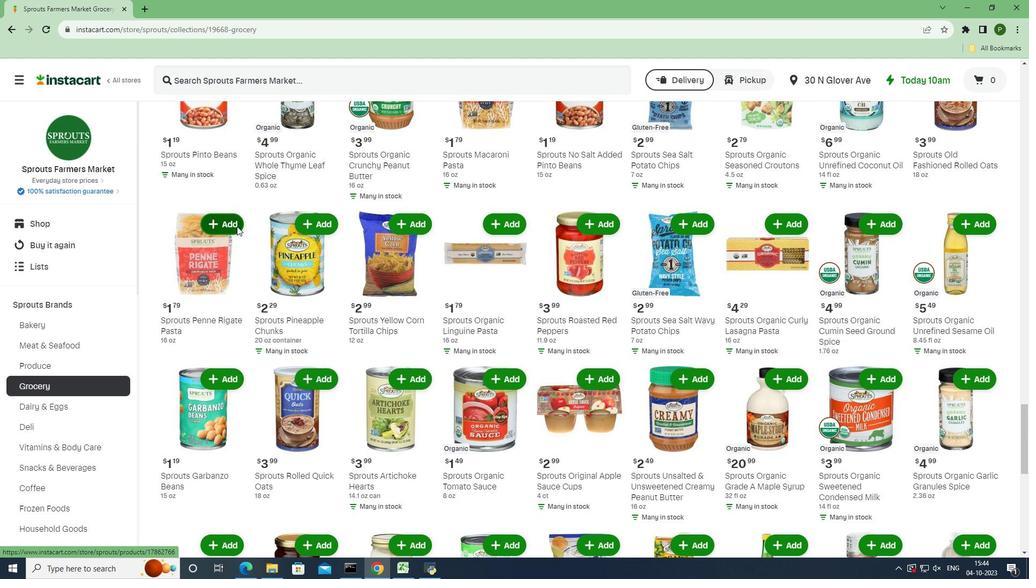 
Action: Mouse scrolled (237, 225) with delta (0, 0)
Screenshot: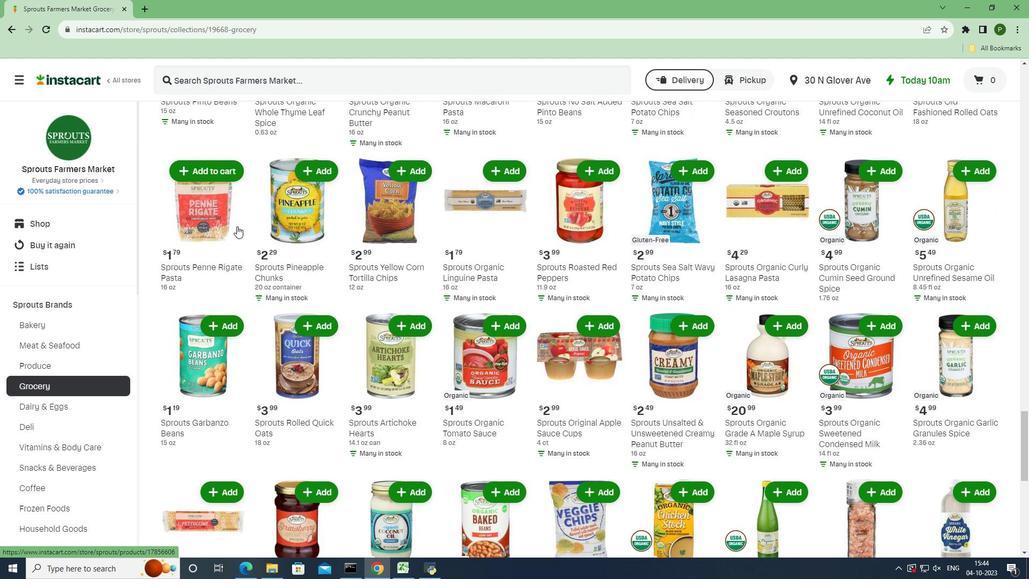 
Action: Mouse scrolled (237, 225) with delta (0, 0)
Screenshot: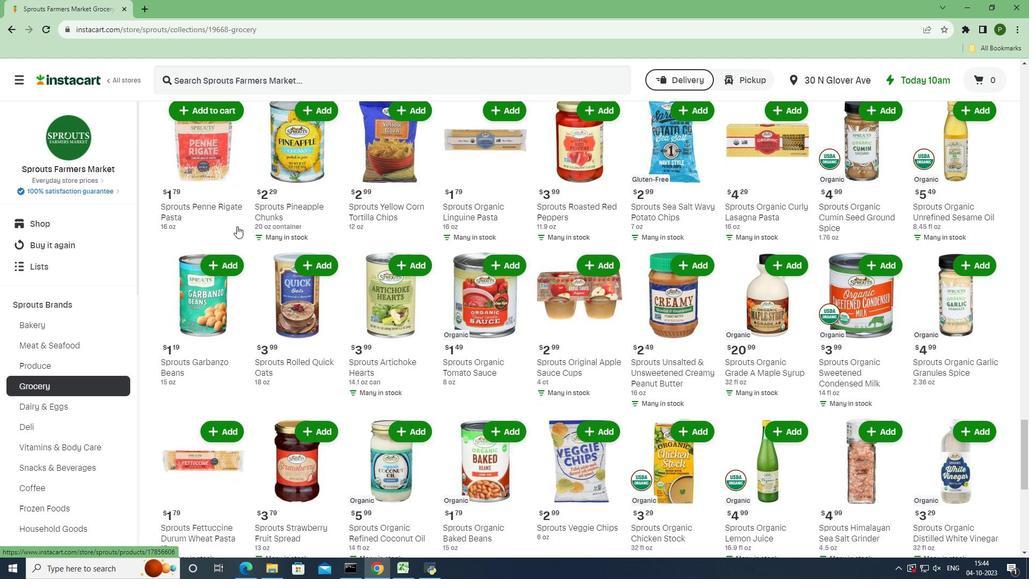 
Action: Mouse scrolled (237, 225) with delta (0, 0)
Screenshot: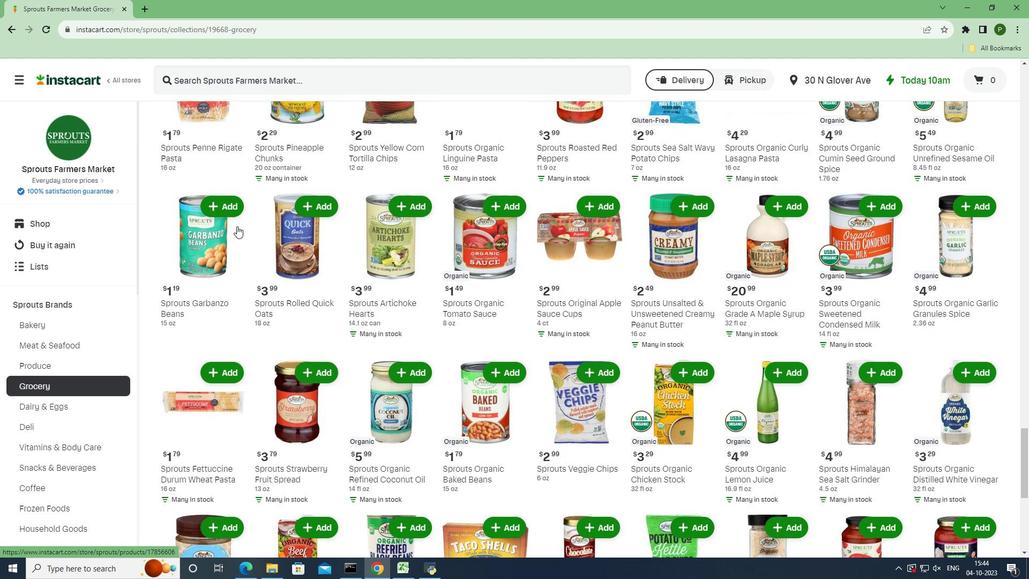 
Action: Mouse scrolled (237, 225) with delta (0, 0)
Screenshot: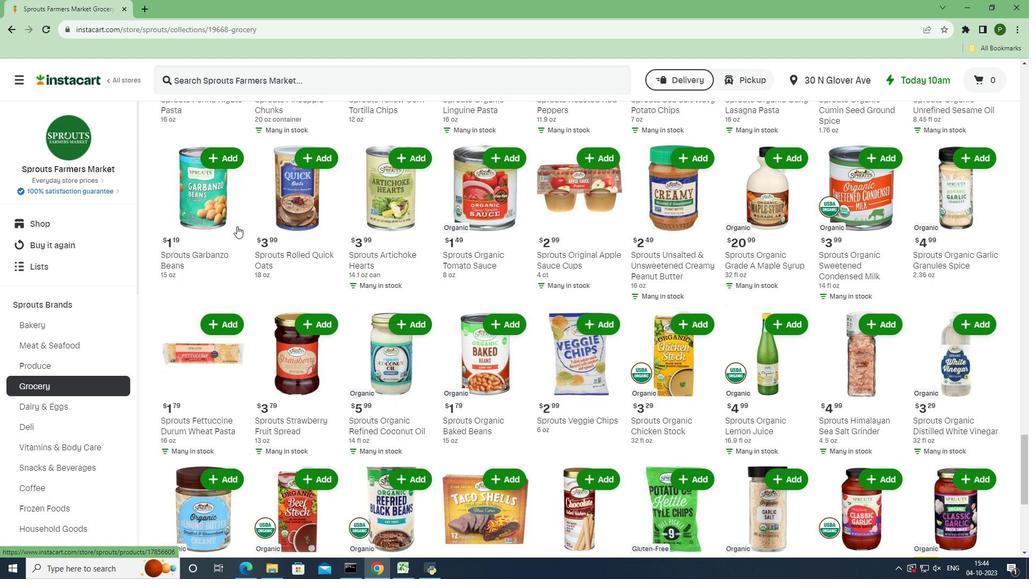 
Action: Mouse scrolled (237, 225) with delta (0, 0)
Screenshot: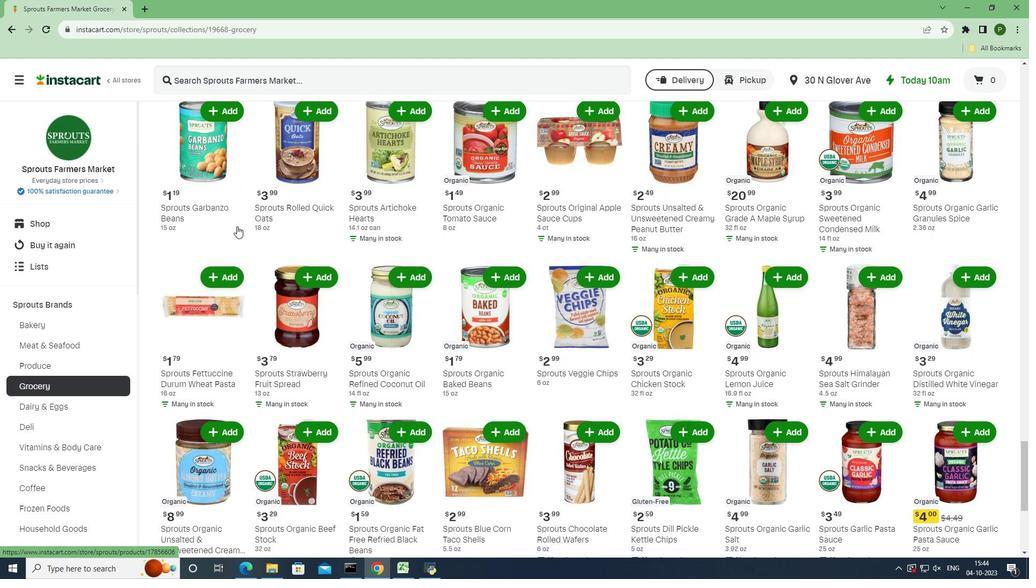 
Action: Mouse scrolled (237, 225) with delta (0, 0)
Screenshot: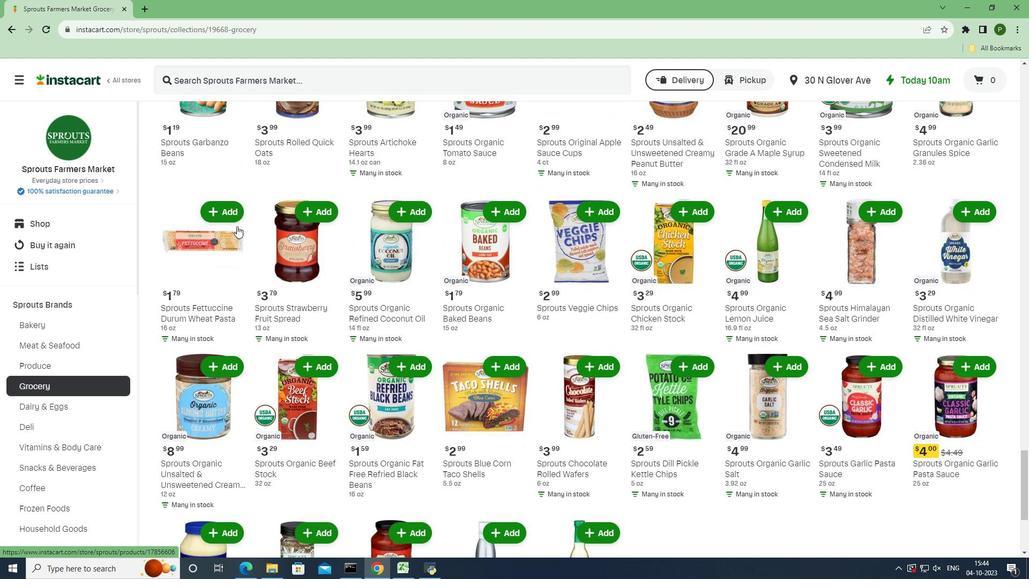 
Action: Mouse scrolled (237, 225) with delta (0, 0)
Screenshot: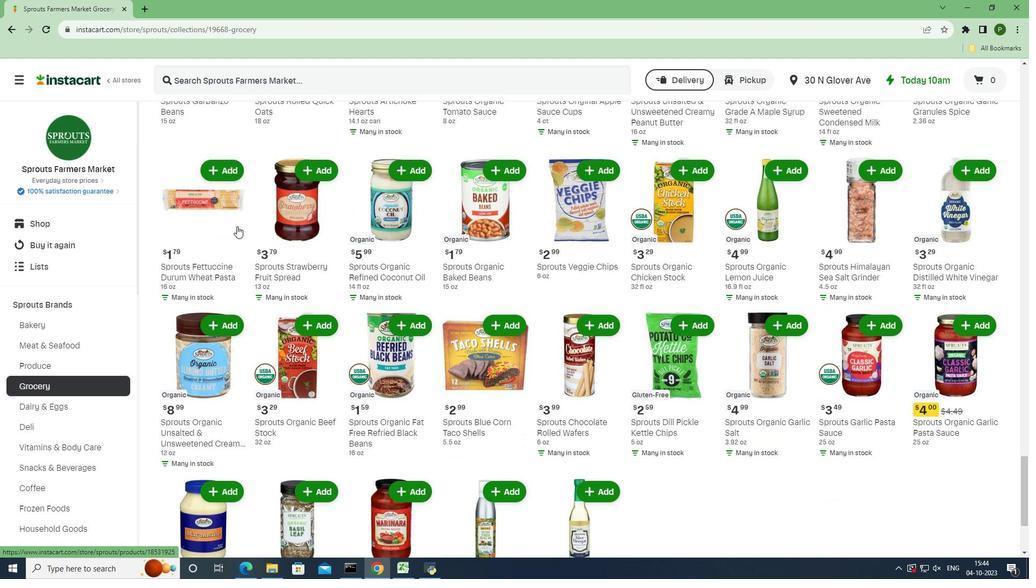 
Action: Mouse scrolled (237, 225) with delta (0, 0)
Screenshot: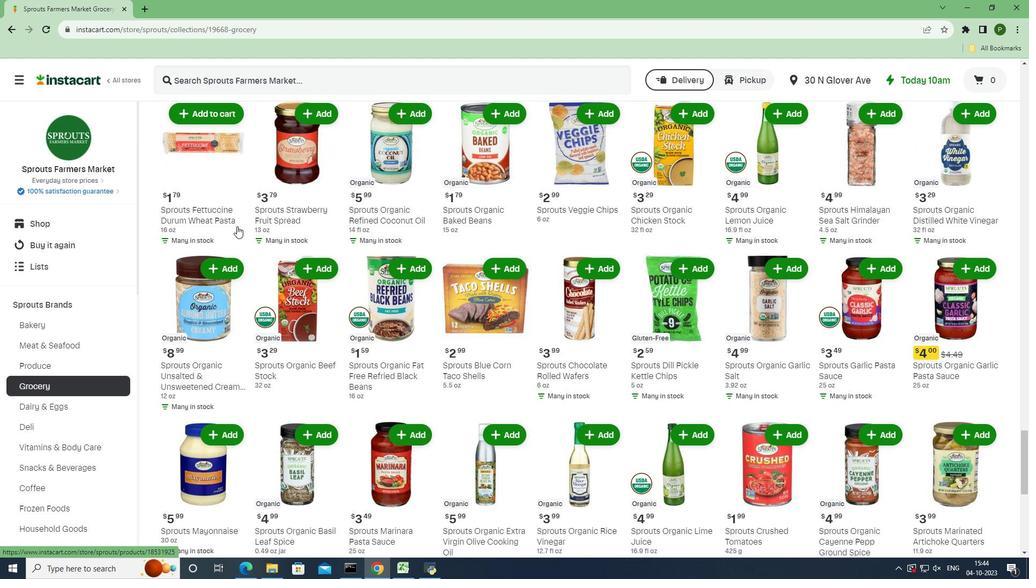 
Action: Mouse scrolled (237, 225) with delta (0, 0)
Screenshot: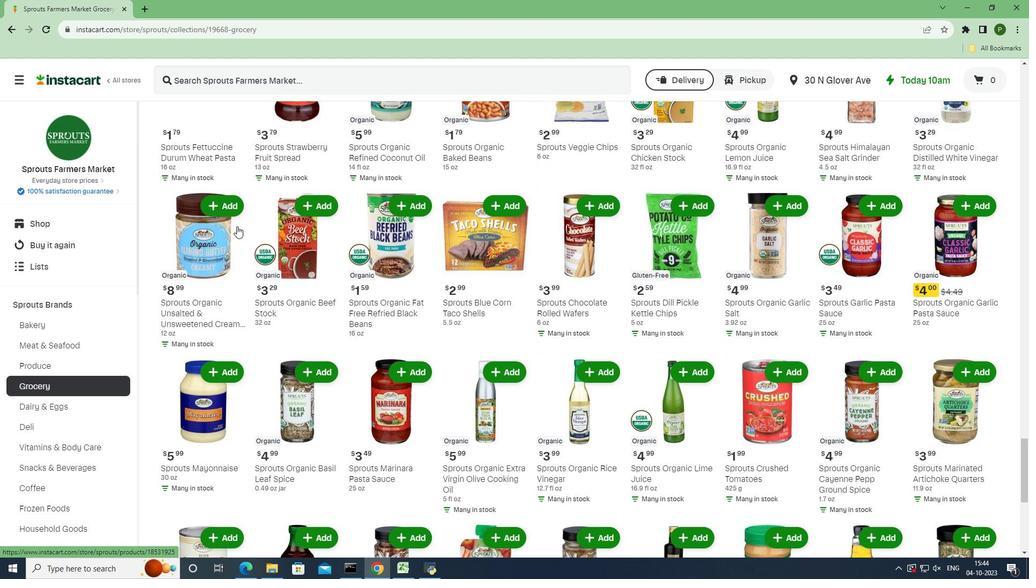 
Action: Mouse scrolled (237, 225) with delta (0, 0)
Screenshot: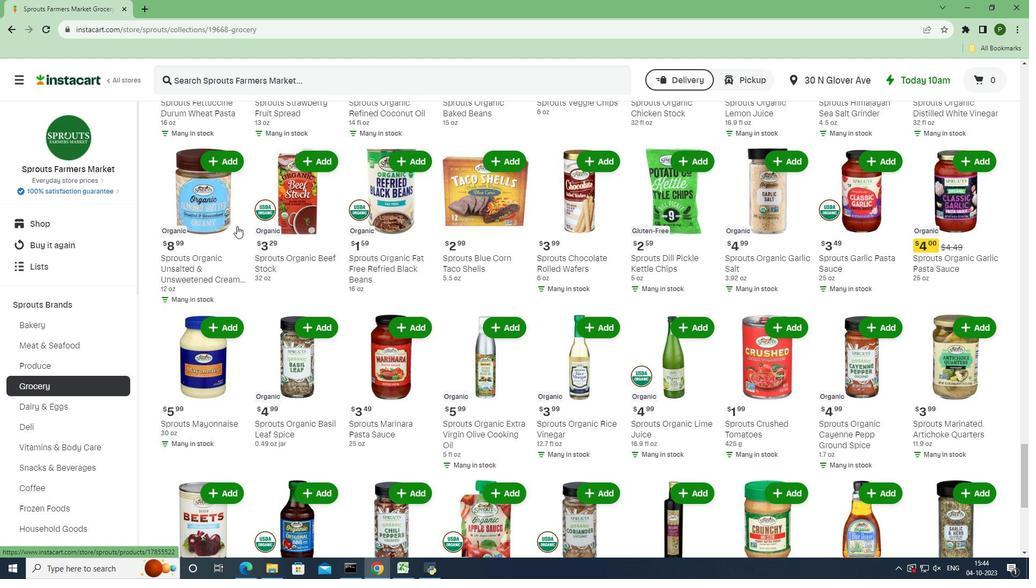 
Action: Mouse scrolled (237, 225) with delta (0, 0)
Screenshot: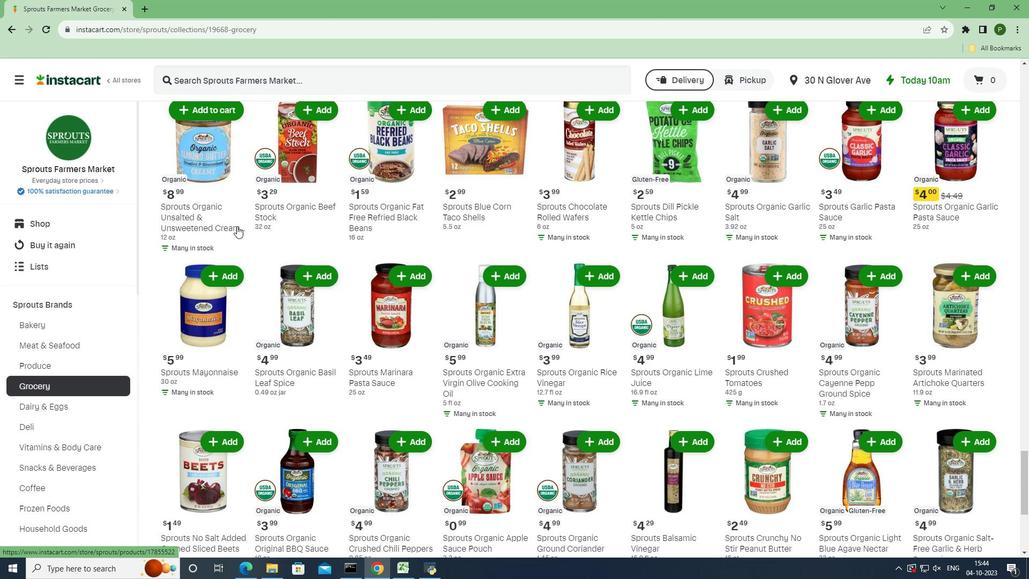 
Action: Mouse scrolled (237, 225) with delta (0, 0)
Screenshot: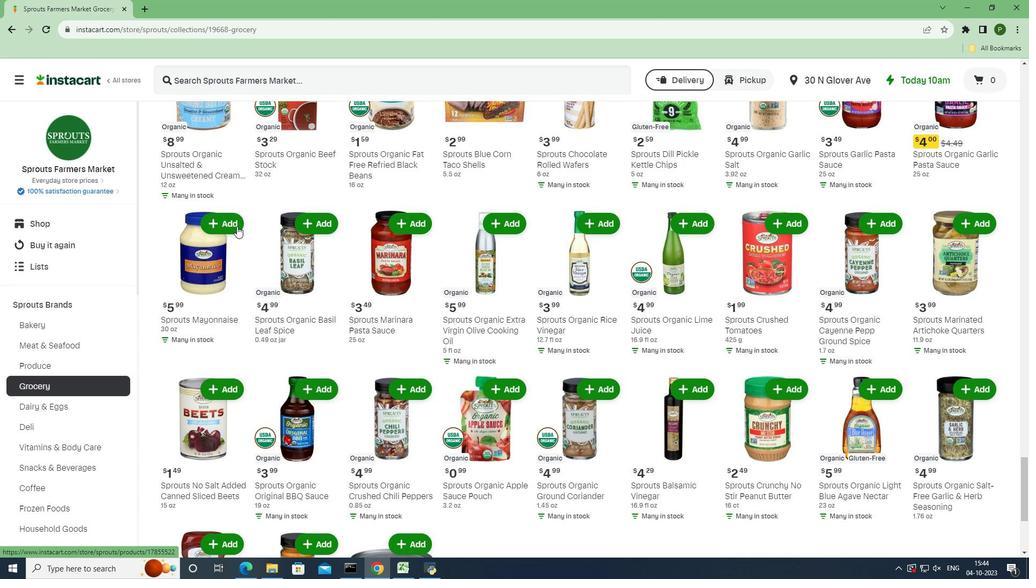 
Action: Mouse scrolled (237, 225) with delta (0, 0)
Screenshot: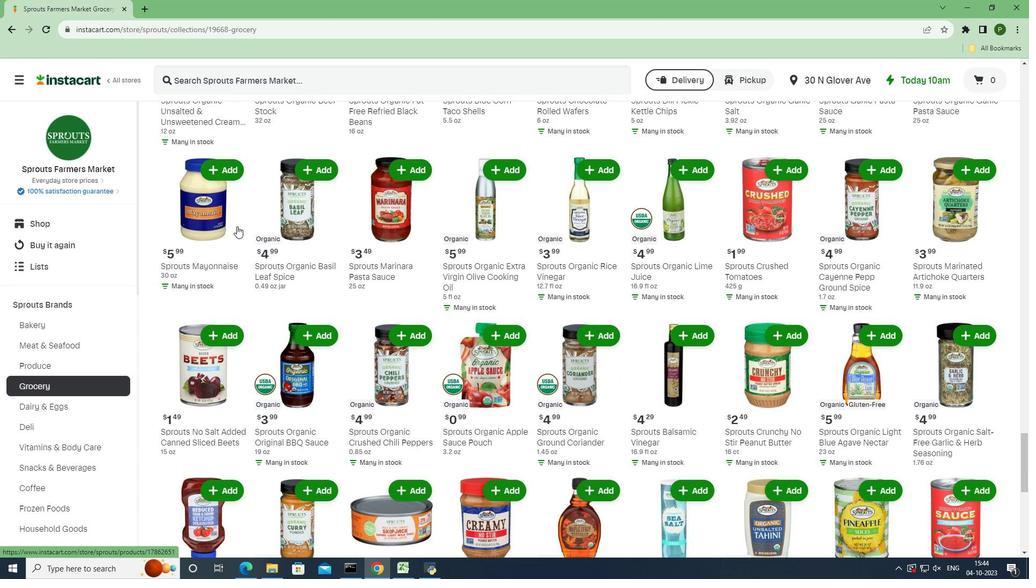 
Action: Mouse scrolled (237, 225) with delta (0, 0)
Screenshot: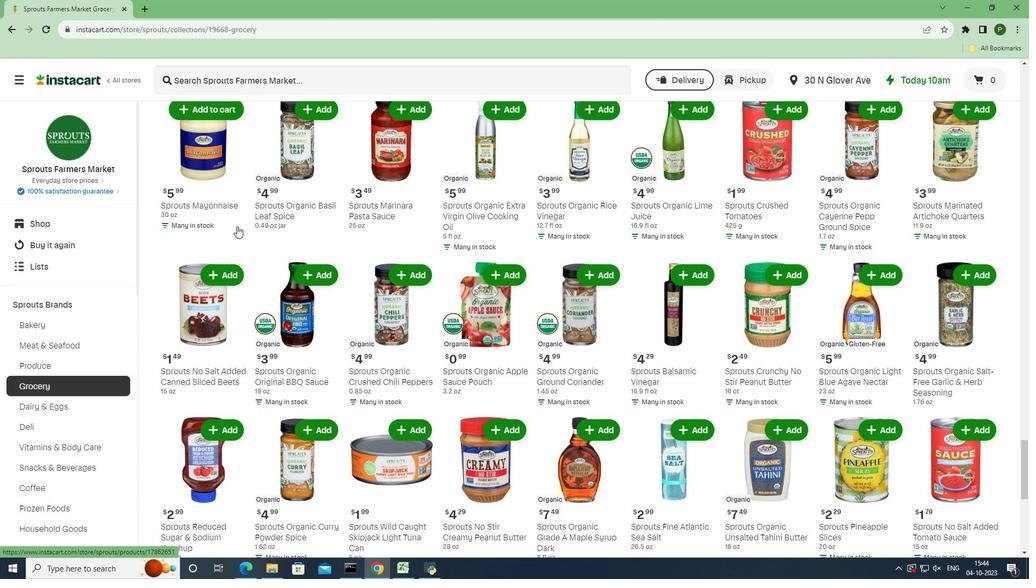
Action: Mouse scrolled (237, 225) with delta (0, 0)
Screenshot: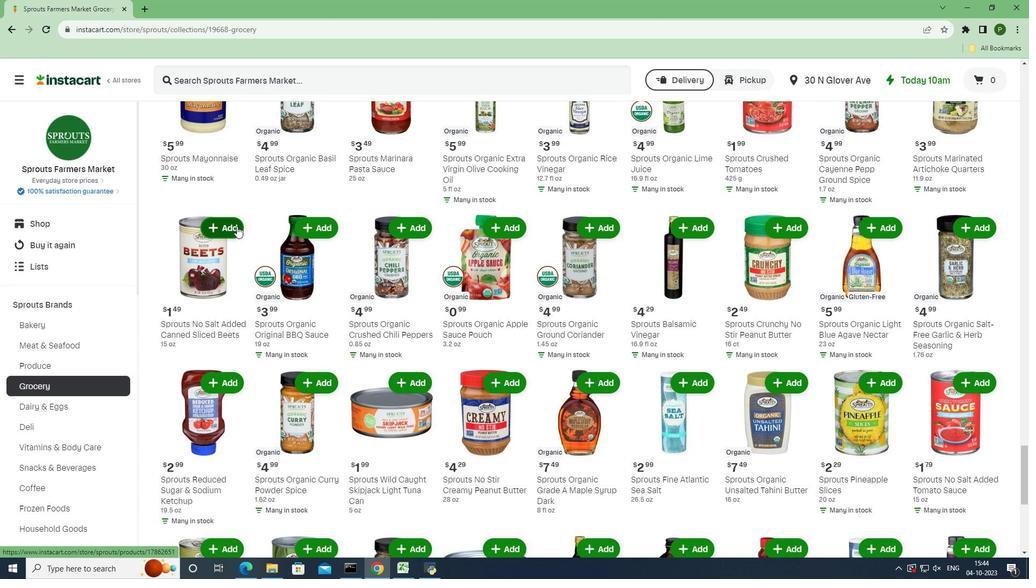 
Action: Mouse scrolled (237, 225) with delta (0, 0)
Screenshot: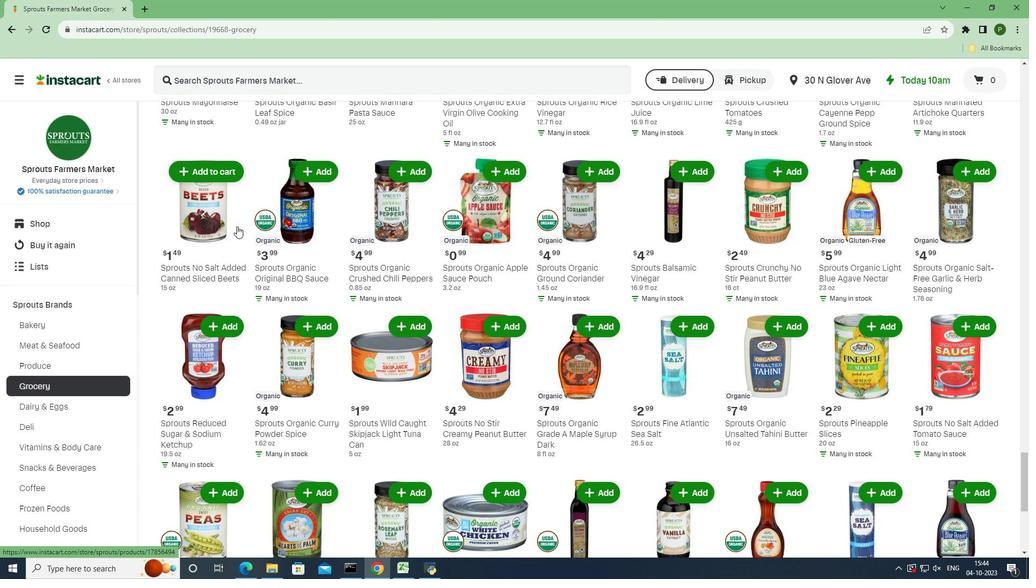 
Action: Mouse scrolled (237, 225) with delta (0, 0)
Screenshot: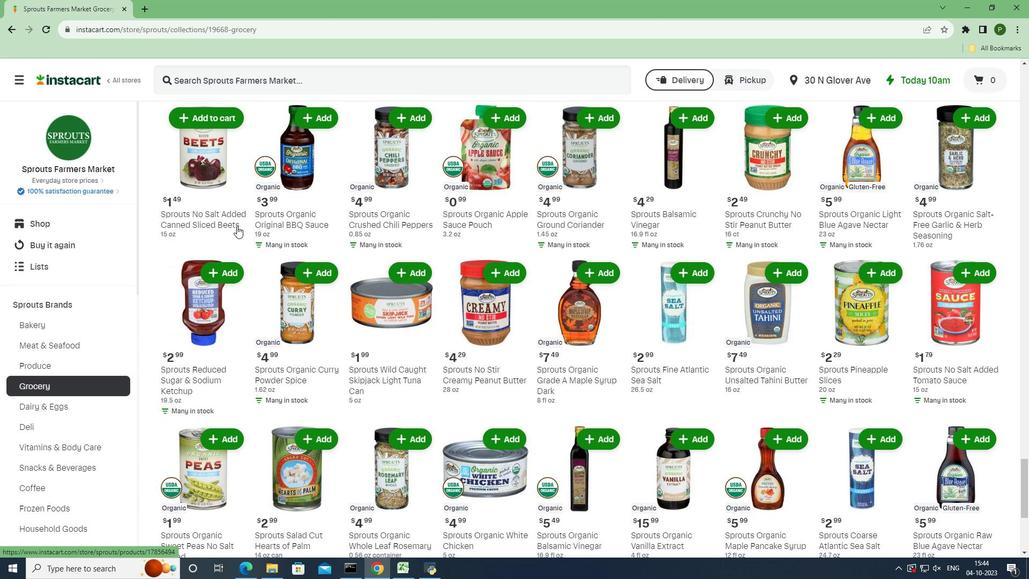 
Action: Mouse scrolled (237, 225) with delta (0, 0)
Screenshot: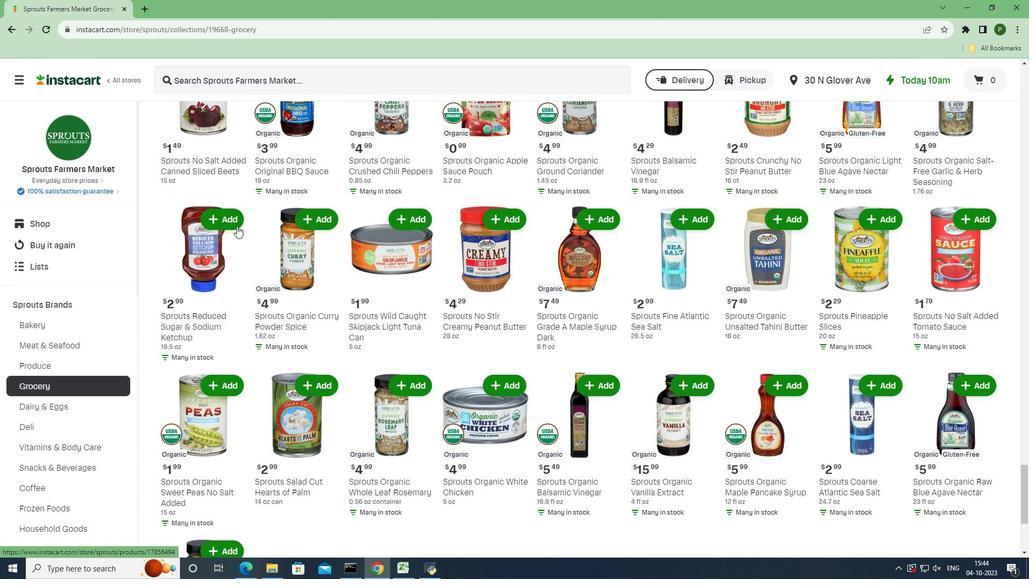 
Action: Mouse scrolled (237, 225) with delta (0, 0)
Screenshot: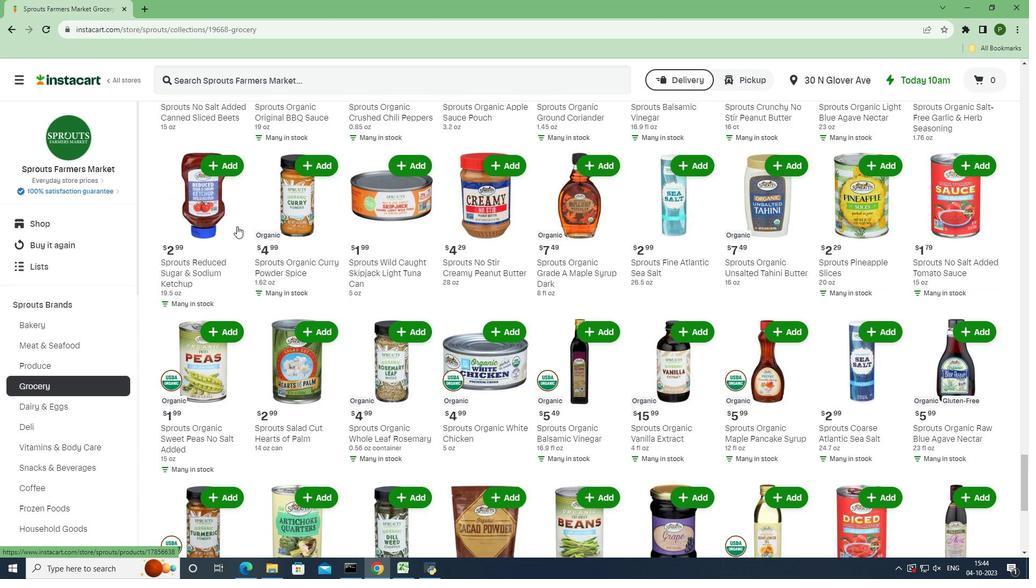 
Action: Mouse scrolled (237, 225) with delta (0, 0)
Screenshot: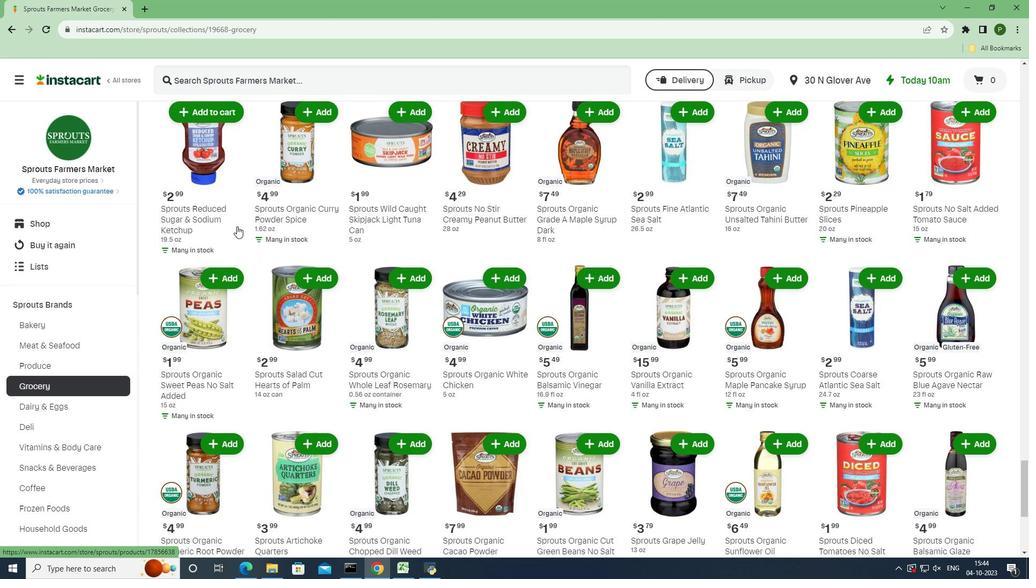 
Action: Mouse scrolled (237, 225) with delta (0, 0)
Screenshot: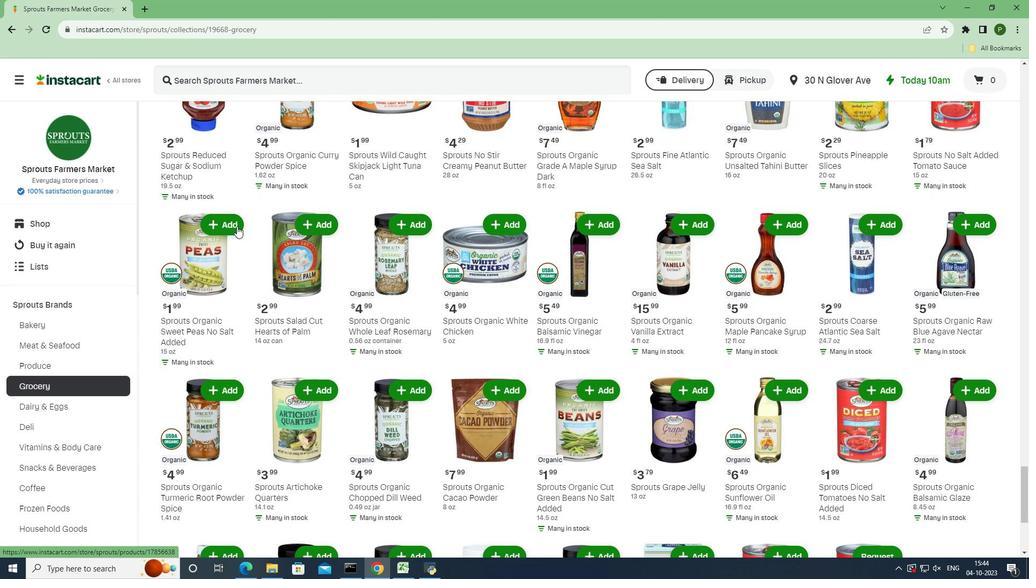 
Action: Mouse scrolled (237, 225) with delta (0, 0)
Screenshot: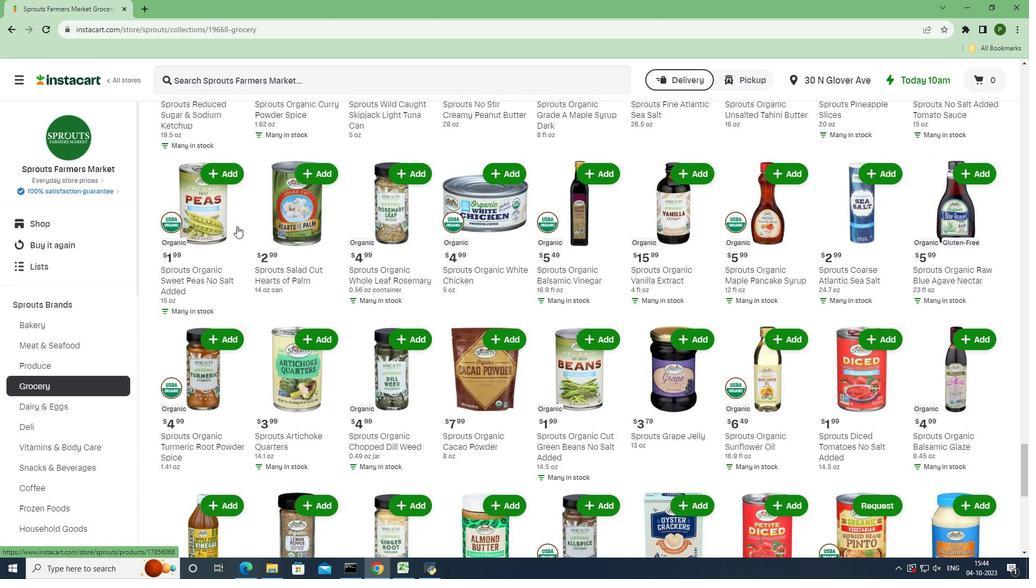 
Action: Mouse scrolled (237, 225) with delta (0, 0)
Screenshot: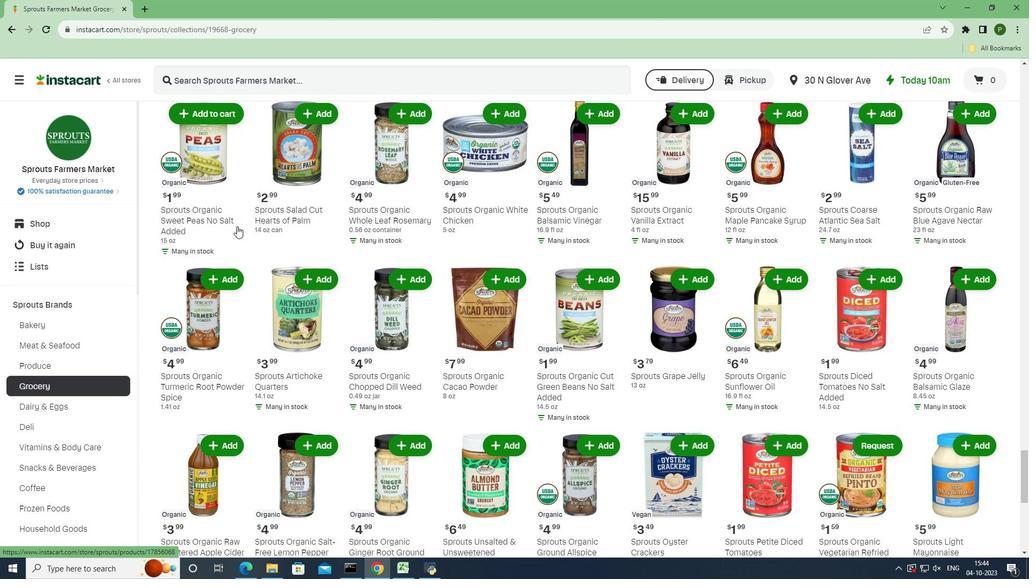 
Action: Mouse scrolled (237, 225) with delta (0, 0)
Screenshot: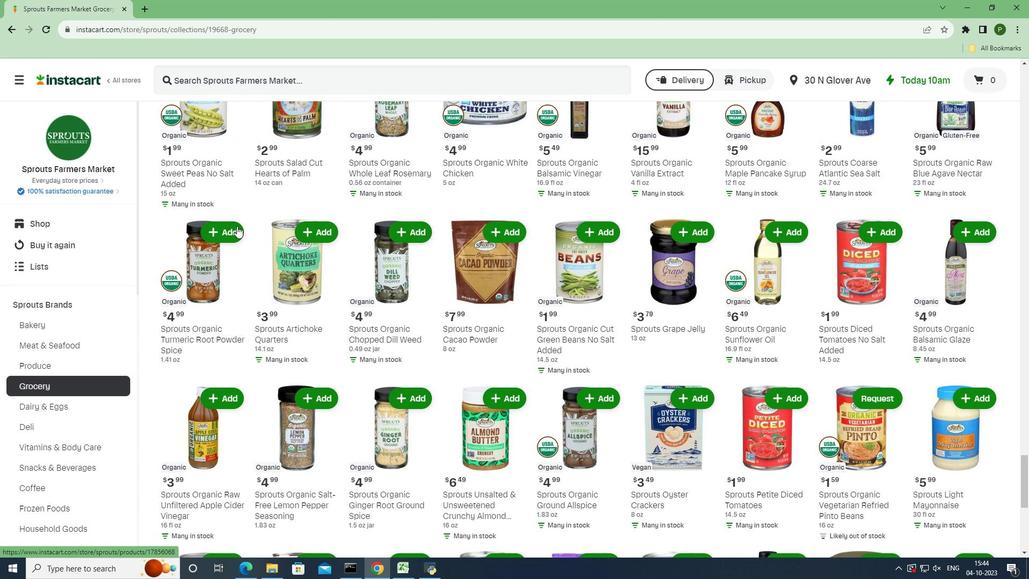 
Action: Mouse scrolled (237, 225) with delta (0, 0)
Screenshot: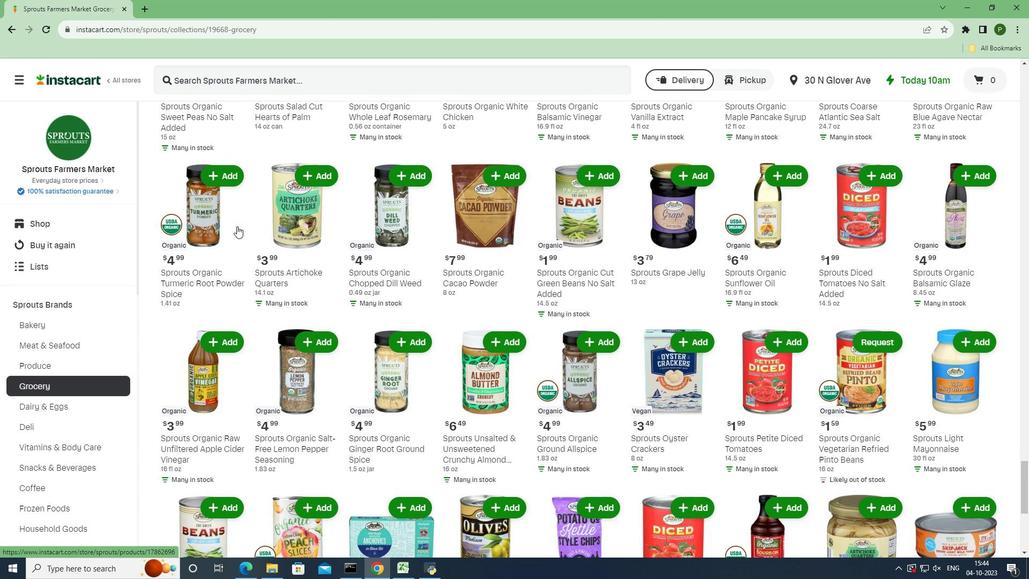 
Action: Mouse scrolled (237, 225) with delta (0, 0)
Screenshot: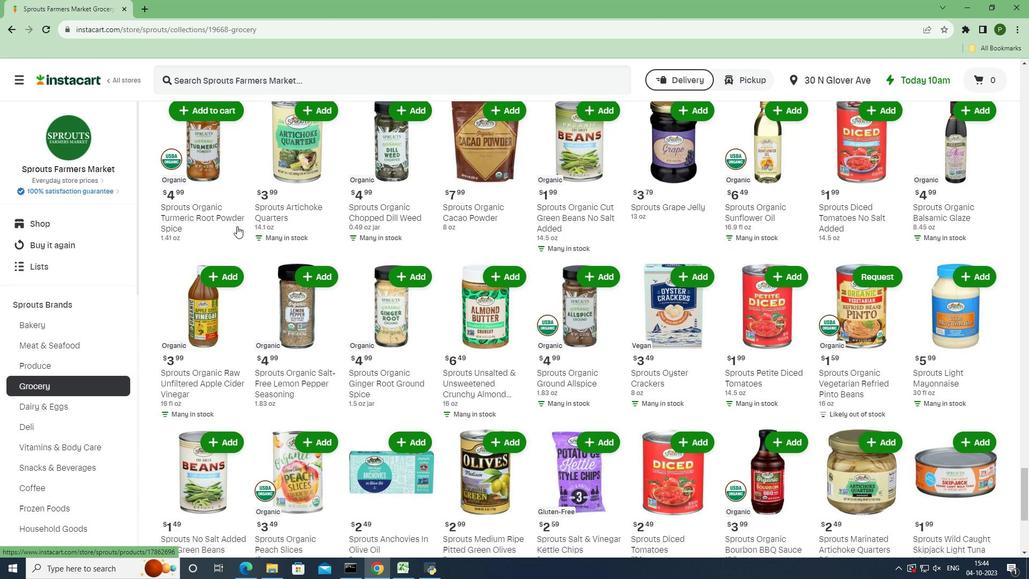 
Action: Mouse scrolled (237, 225) with delta (0, 0)
Screenshot: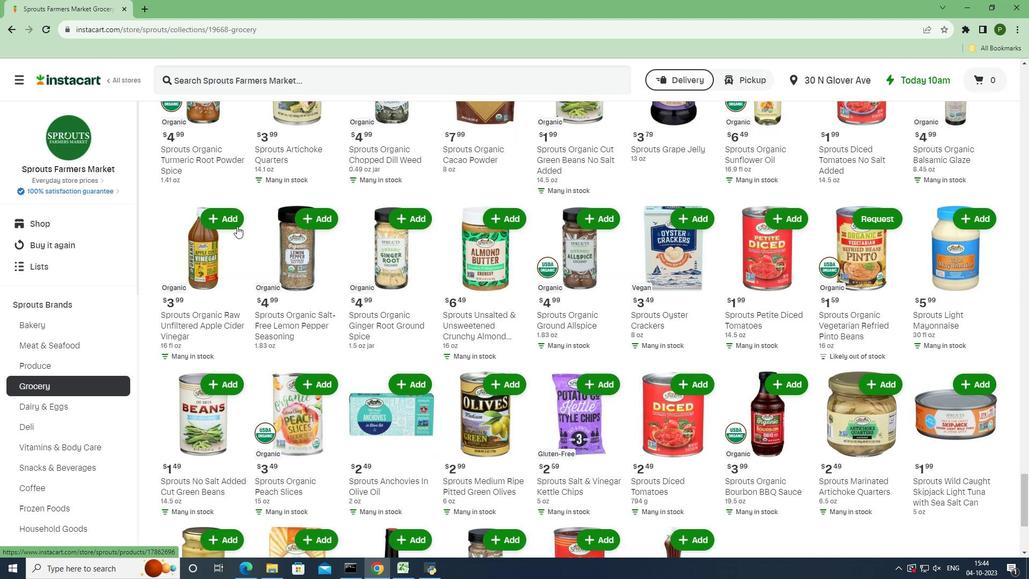
Action: Mouse scrolled (237, 225) with delta (0, 0)
Screenshot: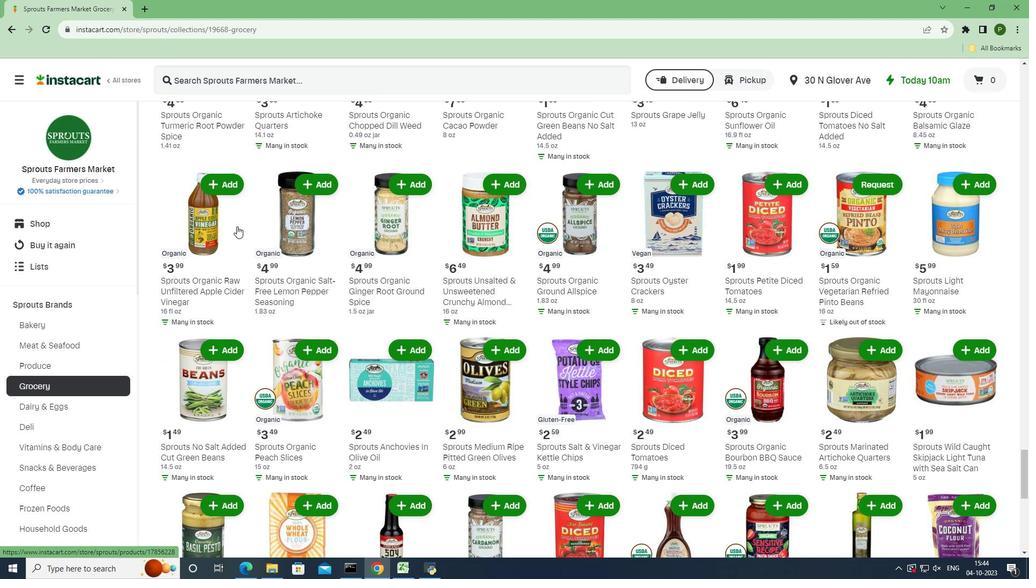 
Action: Mouse scrolled (237, 225) with delta (0, 0)
Screenshot: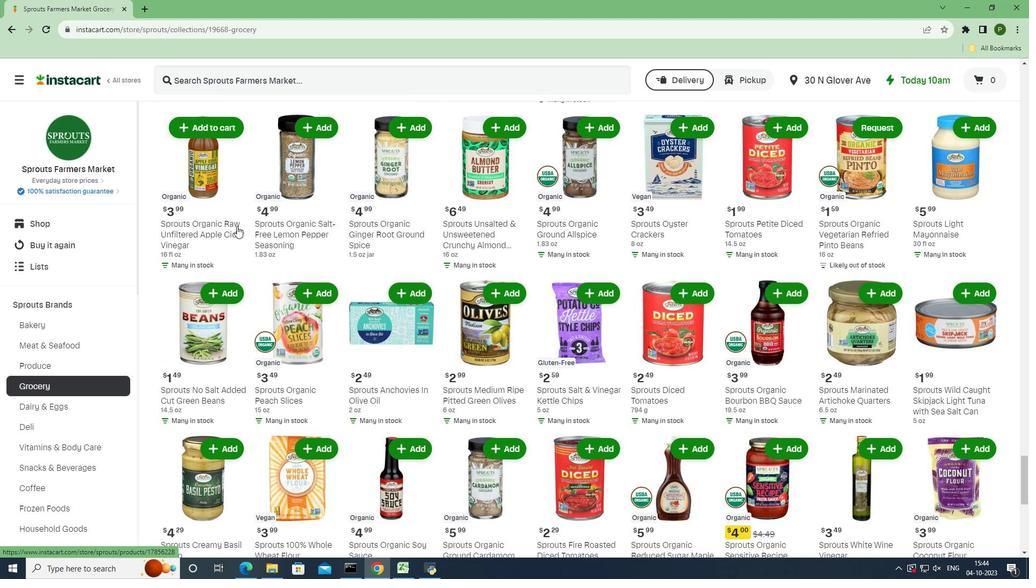 
Action: Mouse scrolled (237, 225) with delta (0, 0)
Screenshot: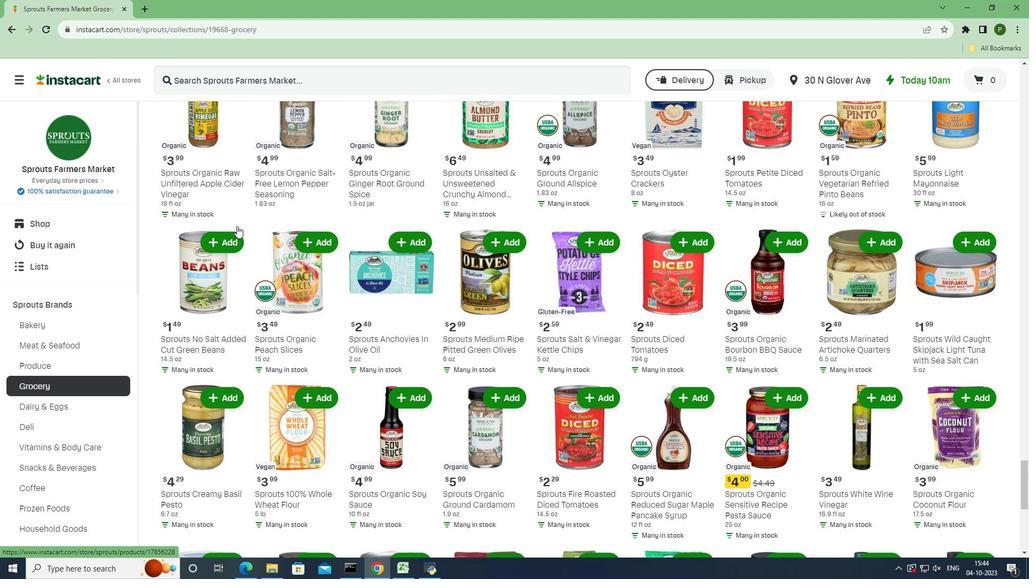 
Action: Mouse scrolled (237, 225) with delta (0, 0)
Screenshot: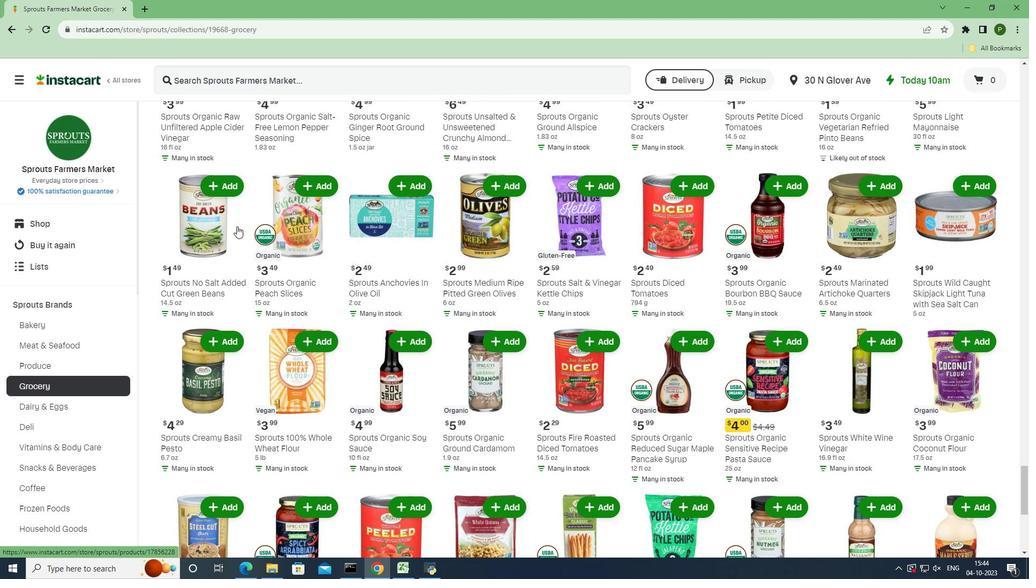 
Action: Mouse scrolled (237, 225) with delta (0, 0)
Screenshot: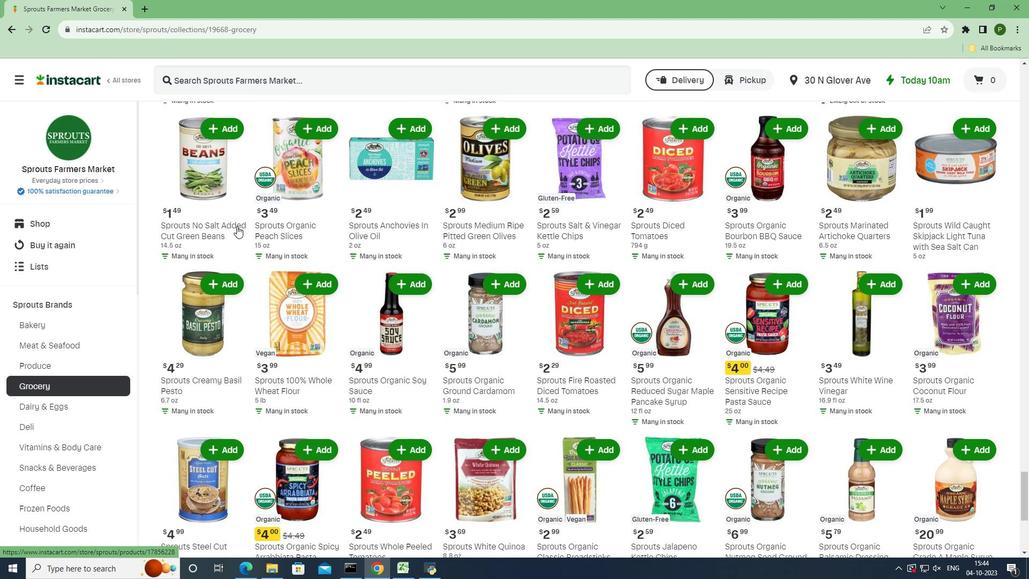 
Action: Mouse scrolled (237, 225) with delta (0, 0)
Screenshot: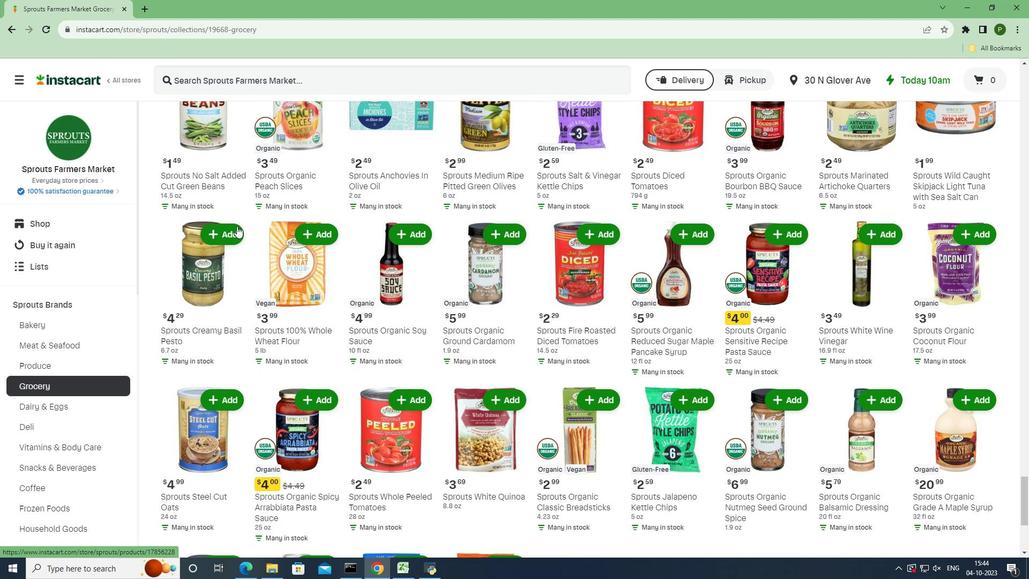 
Action: Mouse scrolled (237, 225) with delta (0, 0)
Screenshot: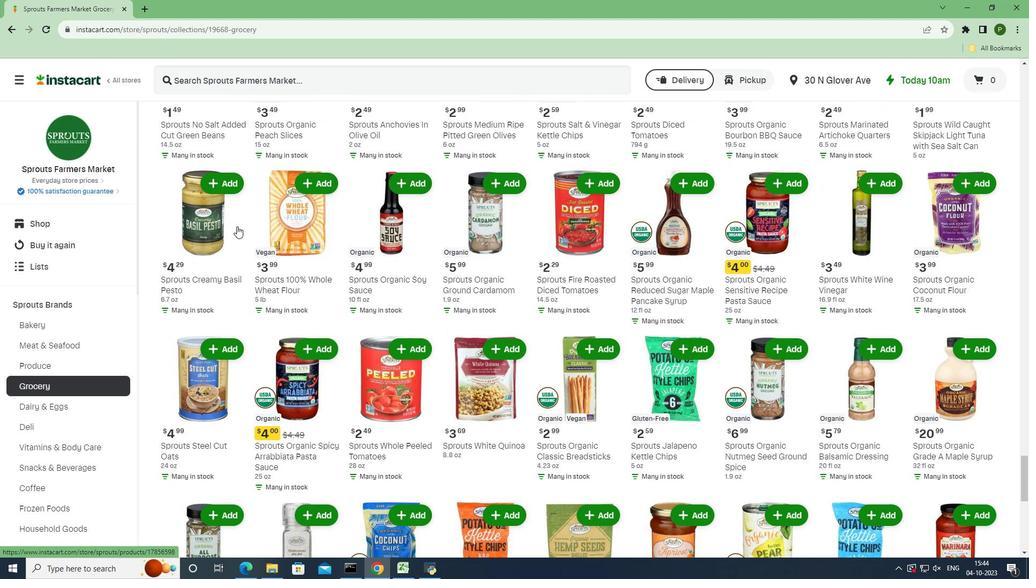 
Action: Mouse scrolled (237, 225) with delta (0, 0)
Screenshot: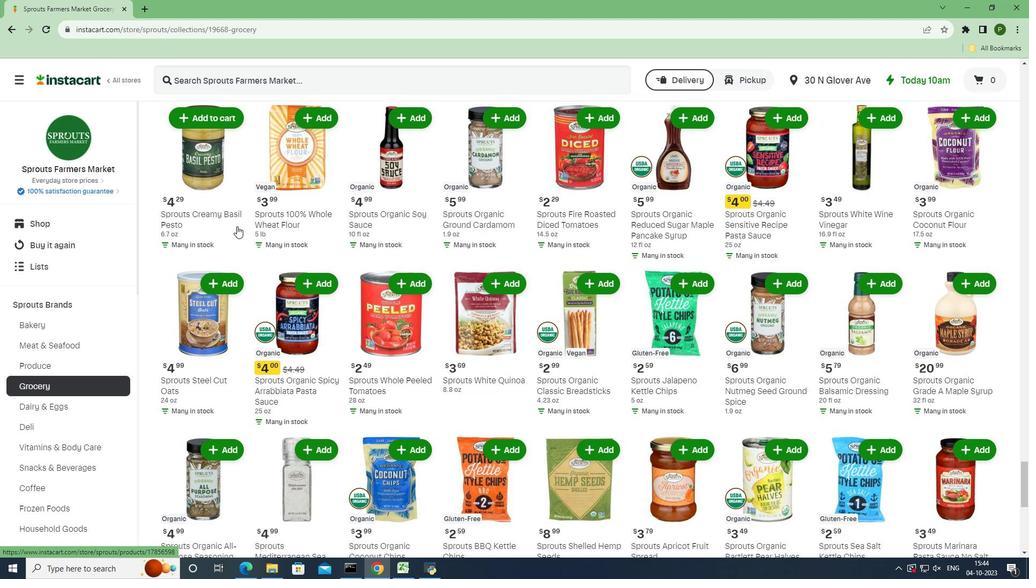 
Action: Mouse scrolled (237, 225) with delta (0, 0)
Screenshot: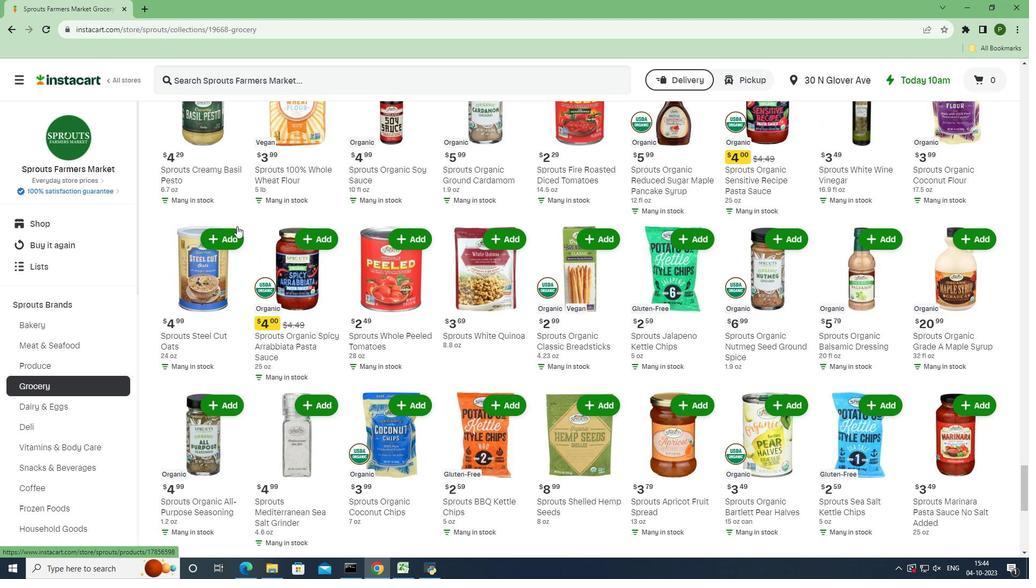 
Action: Mouse scrolled (237, 225) with delta (0, 0)
Screenshot: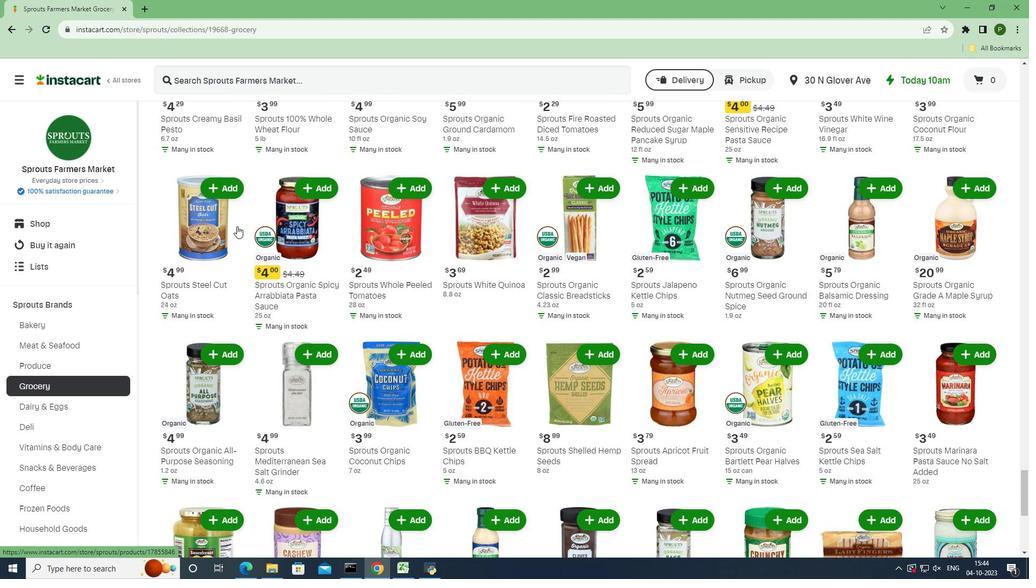 
Action: Mouse moved to (769, 136)
Screenshot: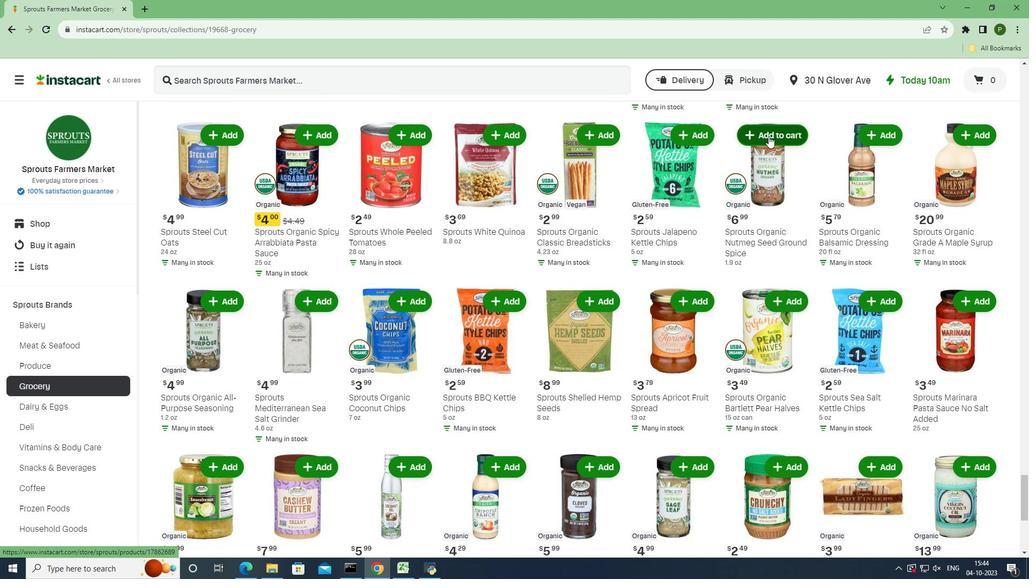 
Action: Mouse pressed left at (769, 136)
Screenshot: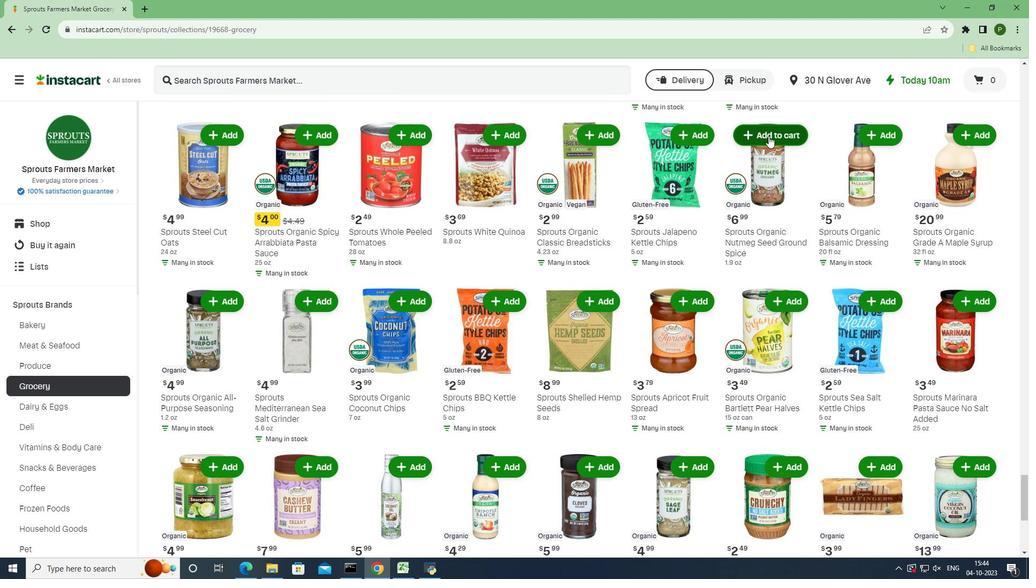 
